 Task: Find connections with filter location Businga with filter topic #energywith filter profile language Potuguese with filter current company Yokogawa with filter school Sambhram Institute of Technology, BANGALORE with filter industry Education with filter service category SupportTechnical Writing with filter keywords title Landscaping Assistant
Action: Mouse moved to (571, 132)
Screenshot: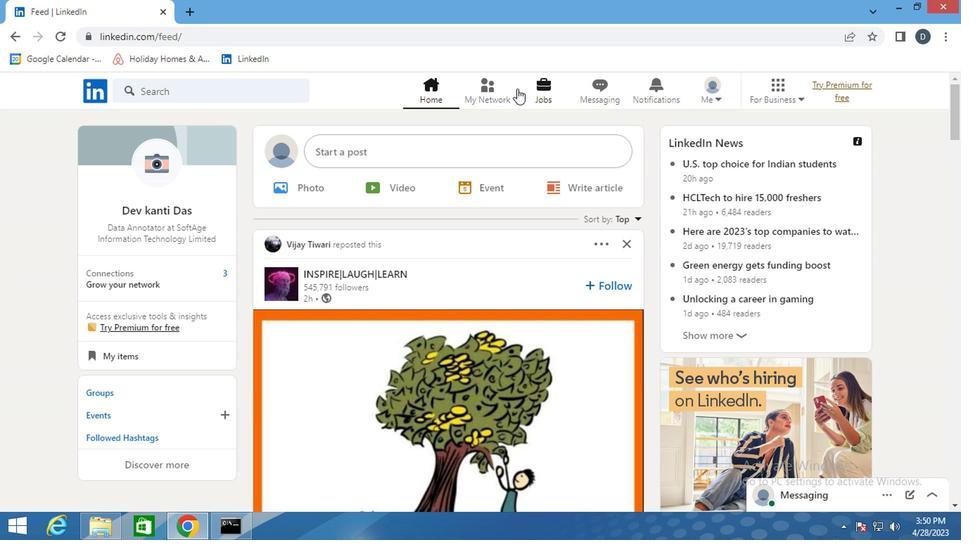 
Action: Mouse pressed left at (571, 132)
Screenshot: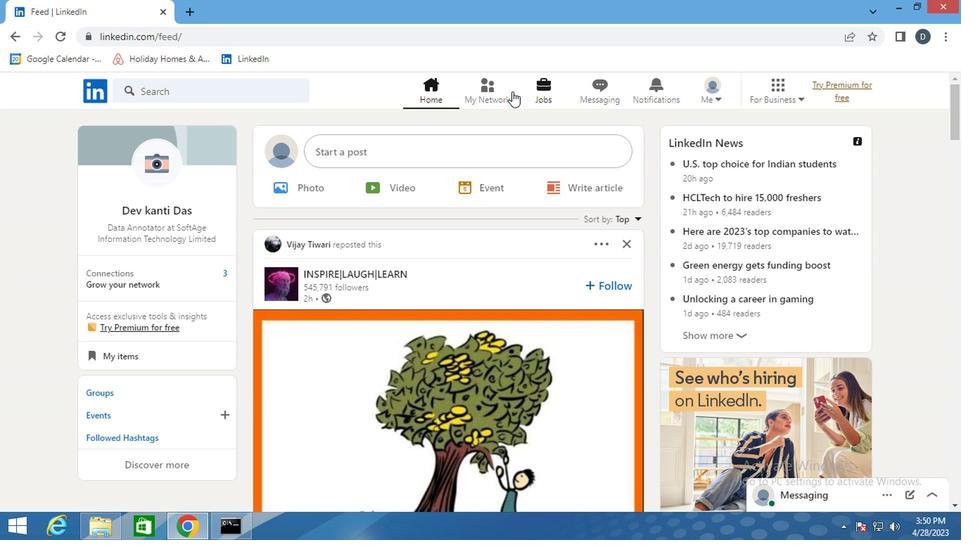 
Action: Mouse moved to (403, 196)
Screenshot: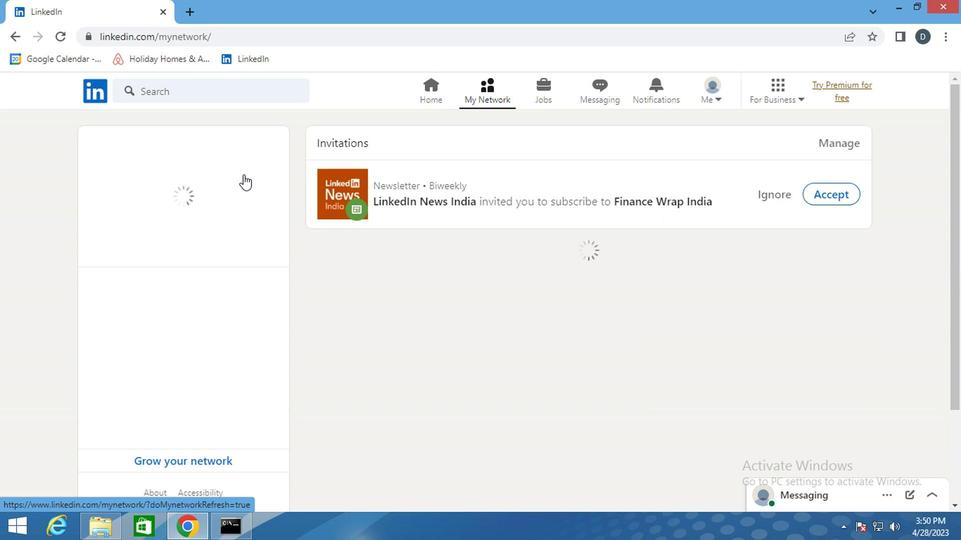 
Action: Mouse pressed left at (403, 196)
Screenshot: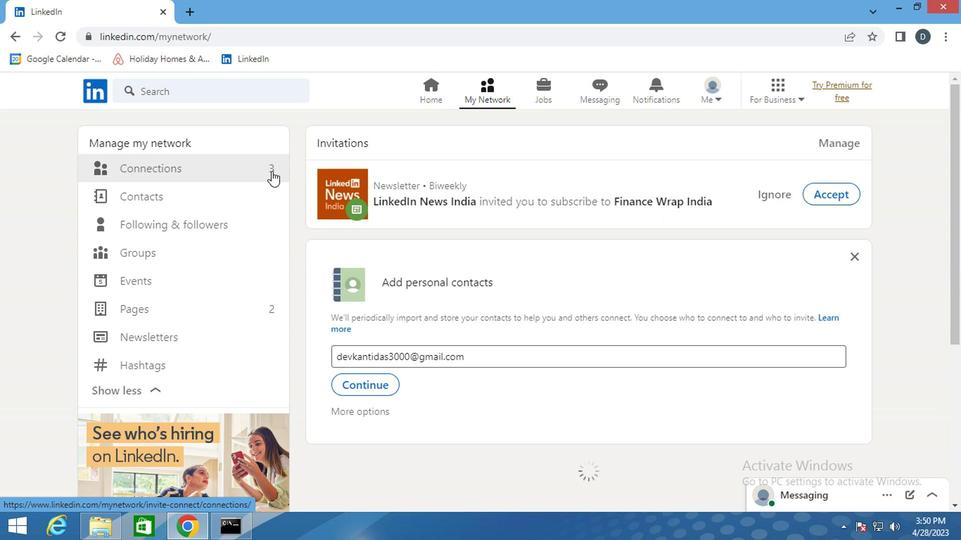 
Action: Mouse moved to (332, 196)
Screenshot: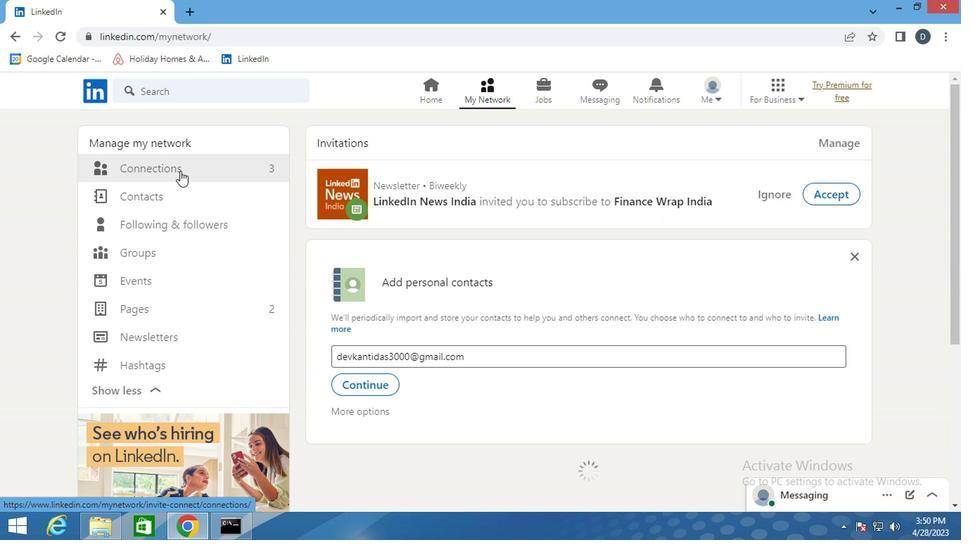 
Action: Mouse pressed left at (332, 196)
Screenshot: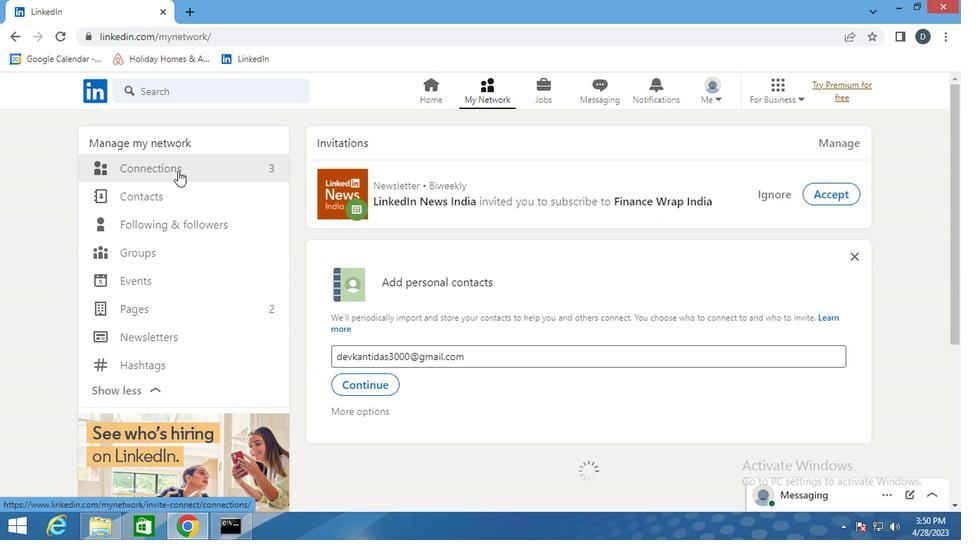 
Action: Mouse moved to (625, 200)
Screenshot: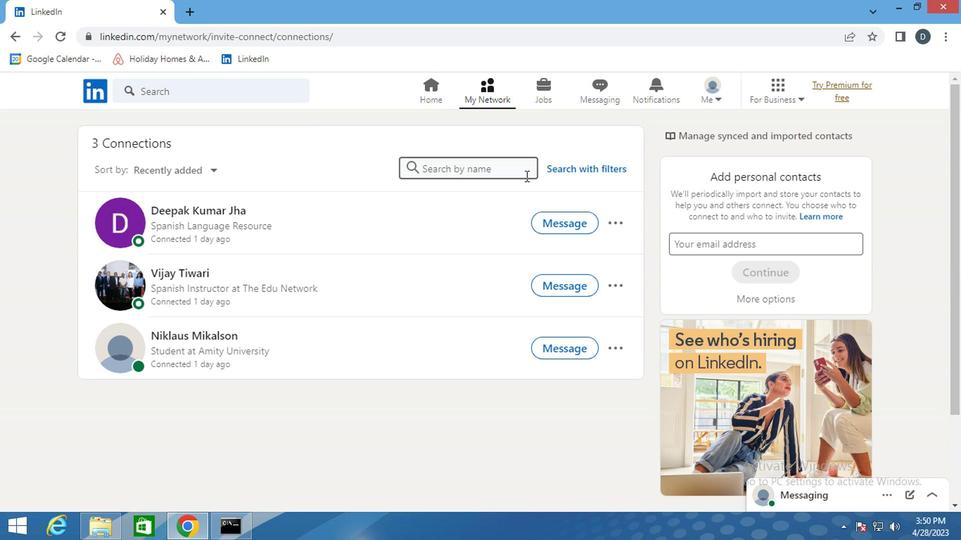 
Action: Mouse pressed left at (625, 200)
Screenshot: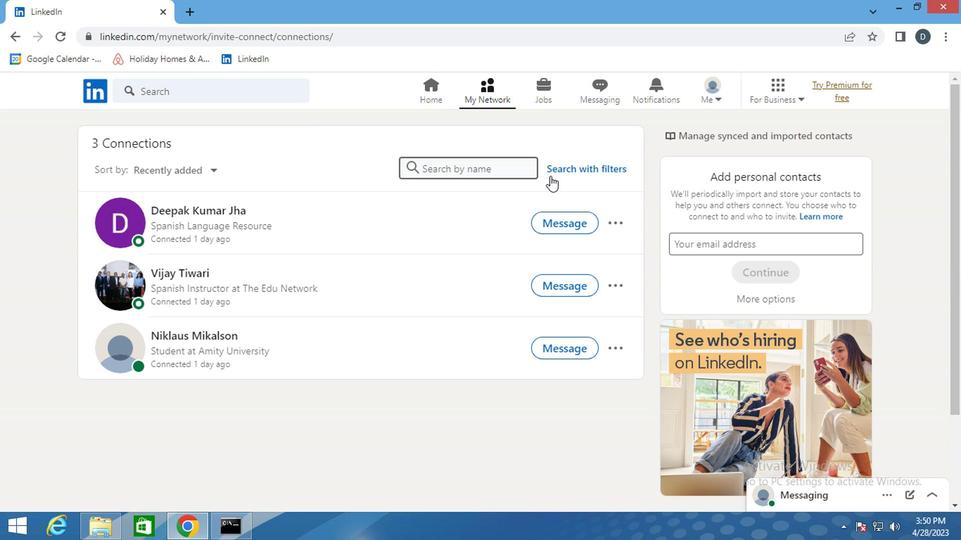
Action: Mouse moved to (595, 157)
Screenshot: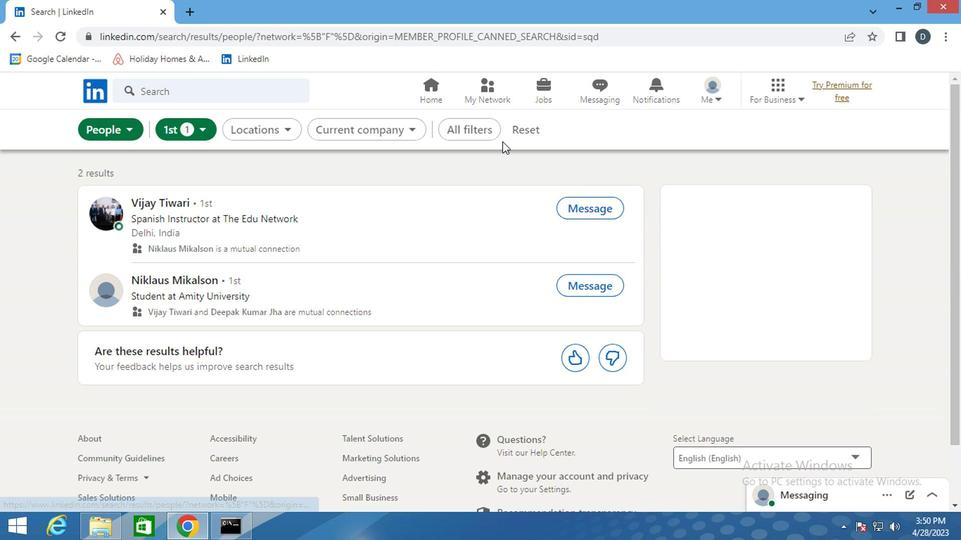 
Action: Mouse pressed left at (595, 157)
Screenshot: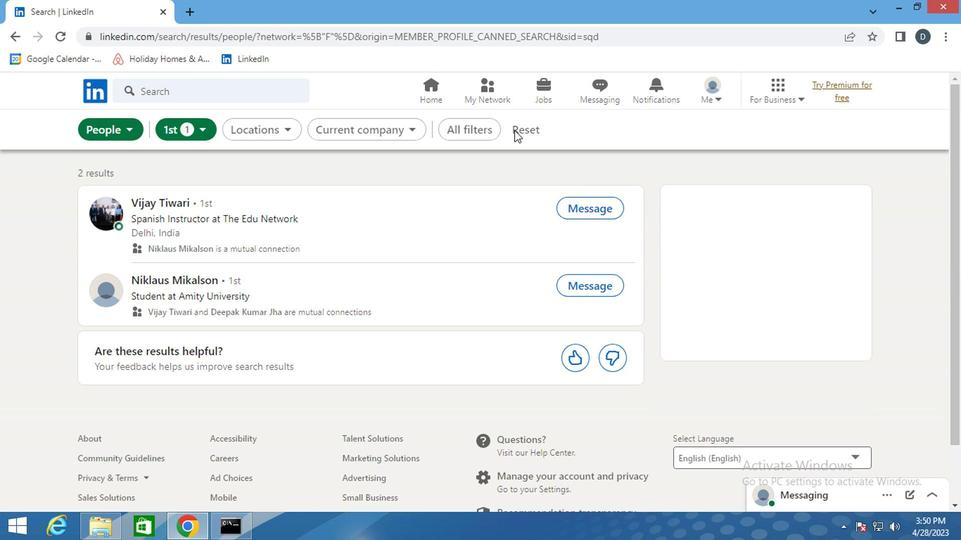 
Action: Mouse moved to (567, 162)
Screenshot: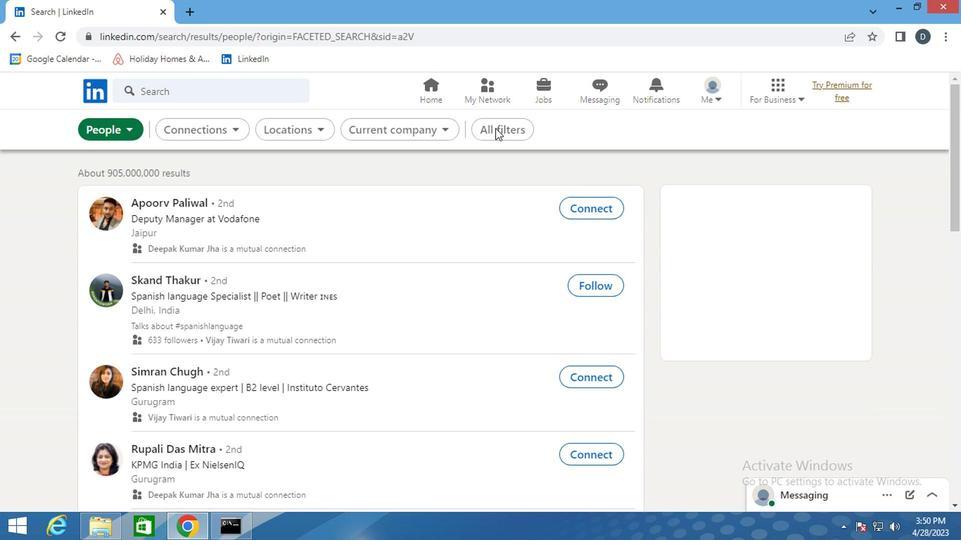 
Action: Mouse pressed left at (567, 162)
Screenshot: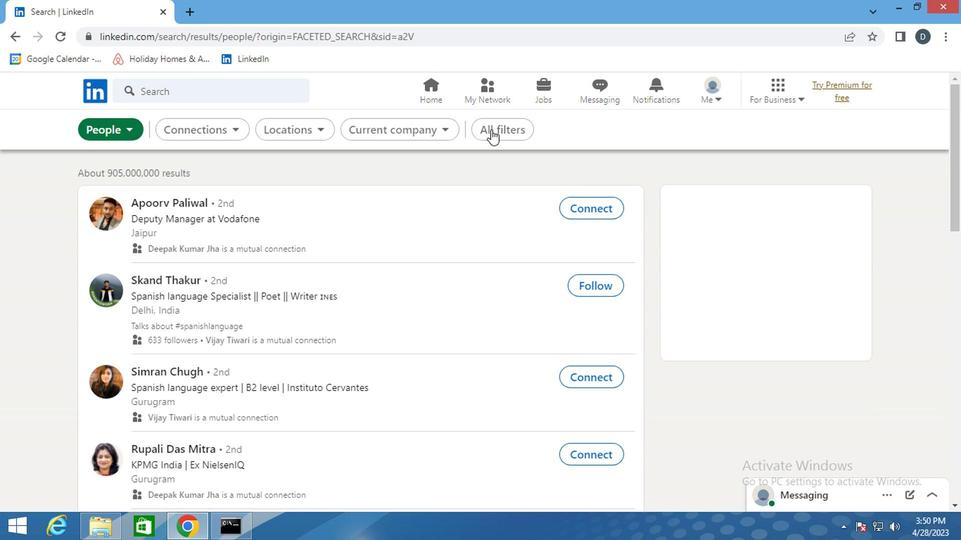 
Action: Mouse moved to (783, 329)
Screenshot: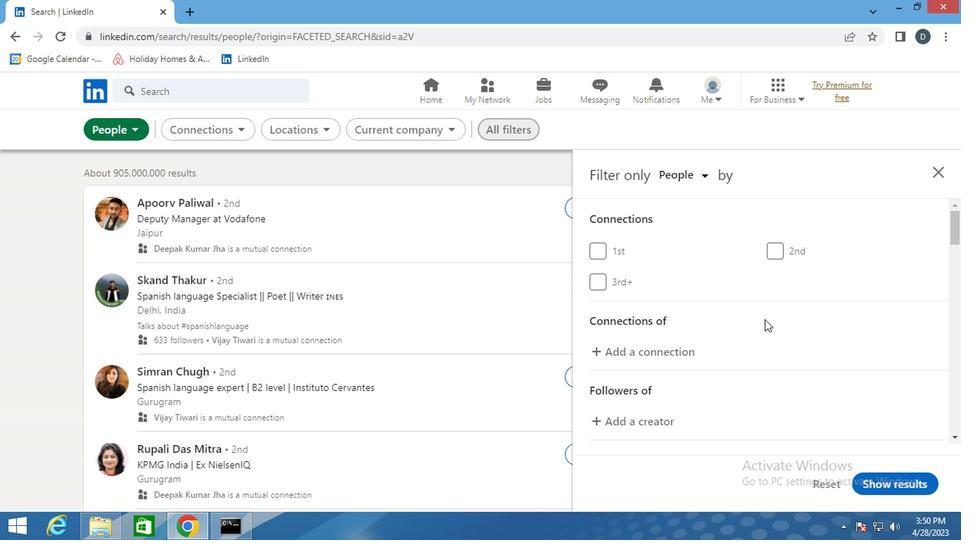 
Action: Mouse scrolled (783, 328) with delta (0, 0)
Screenshot: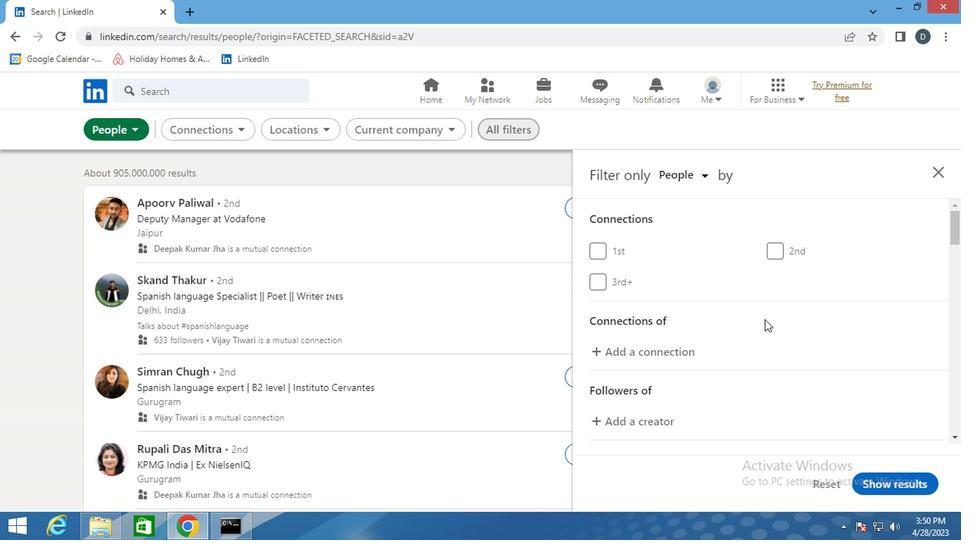 
Action: Mouse moved to (783, 329)
Screenshot: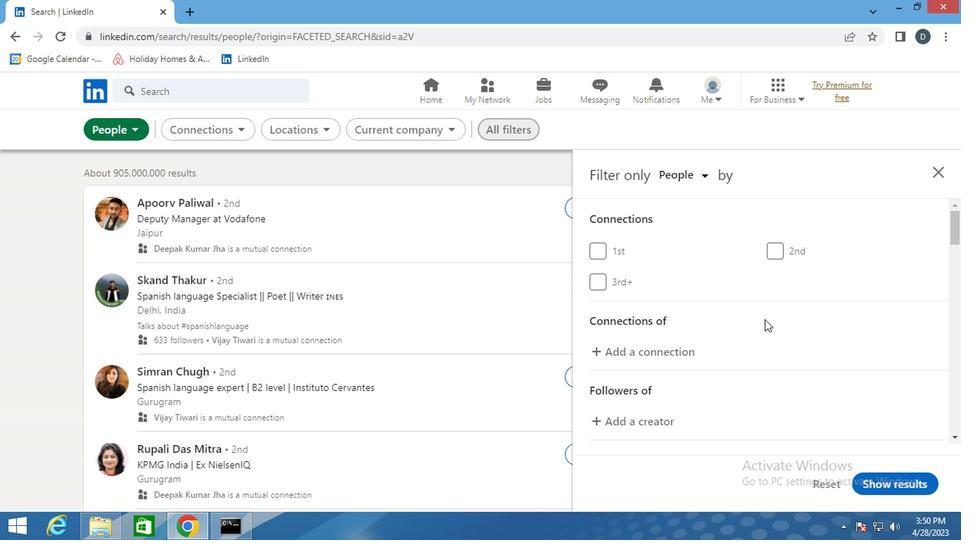 
Action: Mouse scrolled (783, 328) with delta (0, 0)
Screenshot: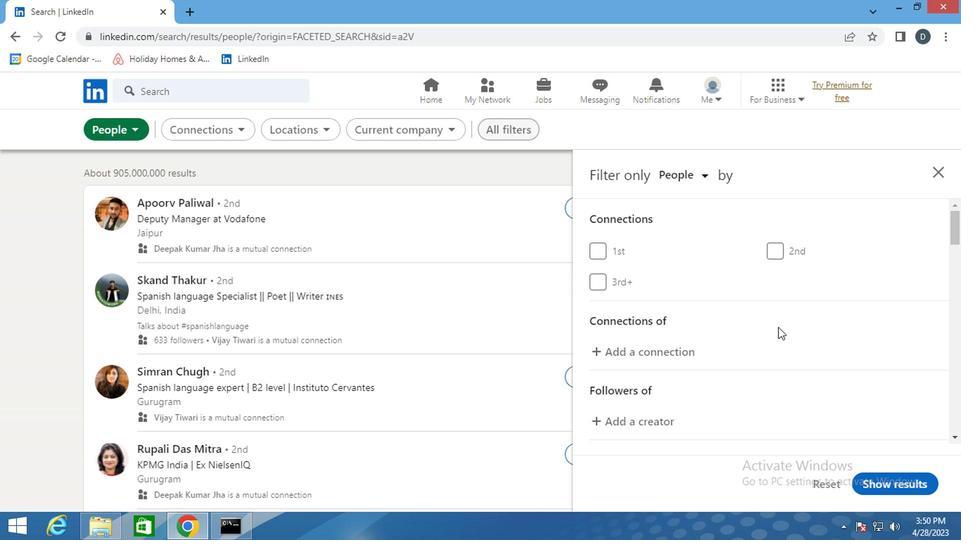 
Action: Mouse moved to (814, 395)
Screenshot: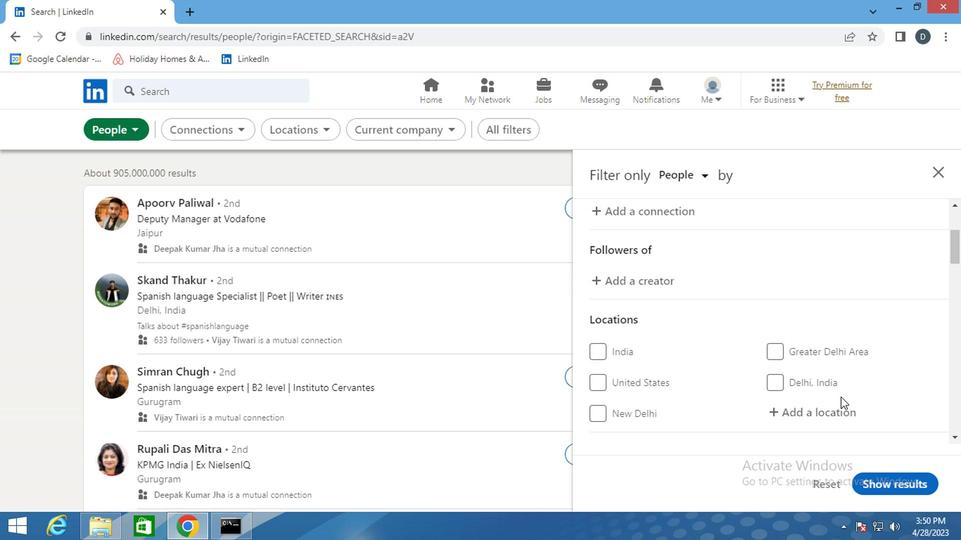 
Action: Mouse pressed left at (814, 395)
Screenshot: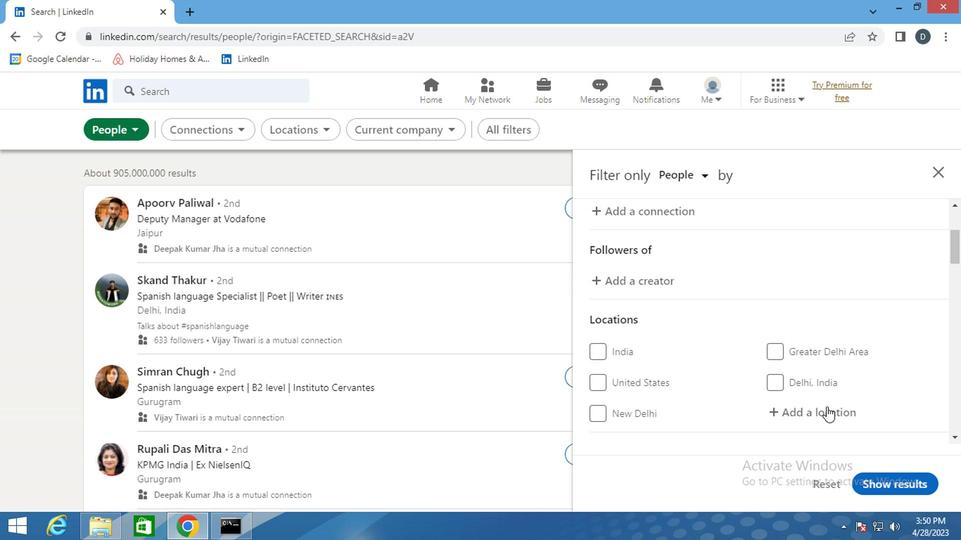 
Action: Mouse moved to (839, 342)
Screenshot: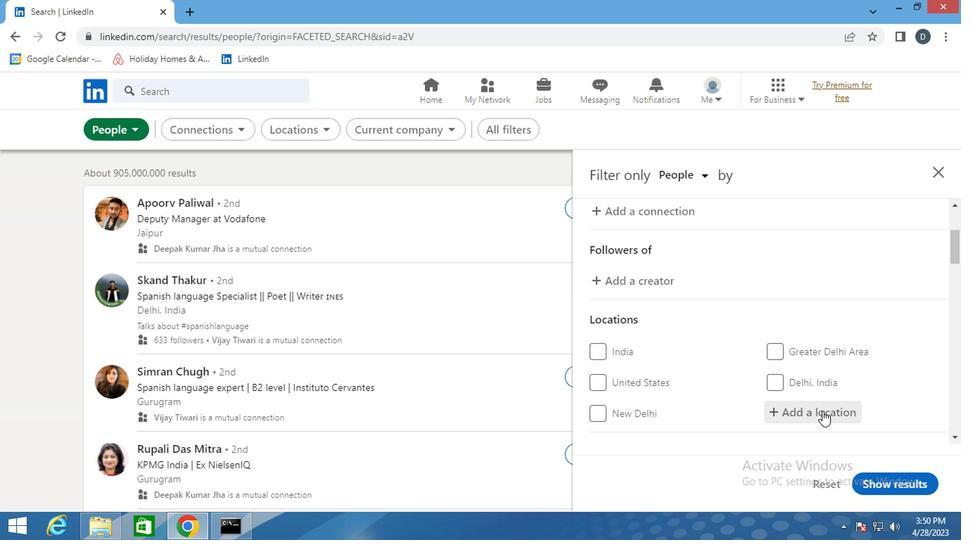 
Action: Mouse scrolled (839, 341) with delta (0, -1)
Screenshot: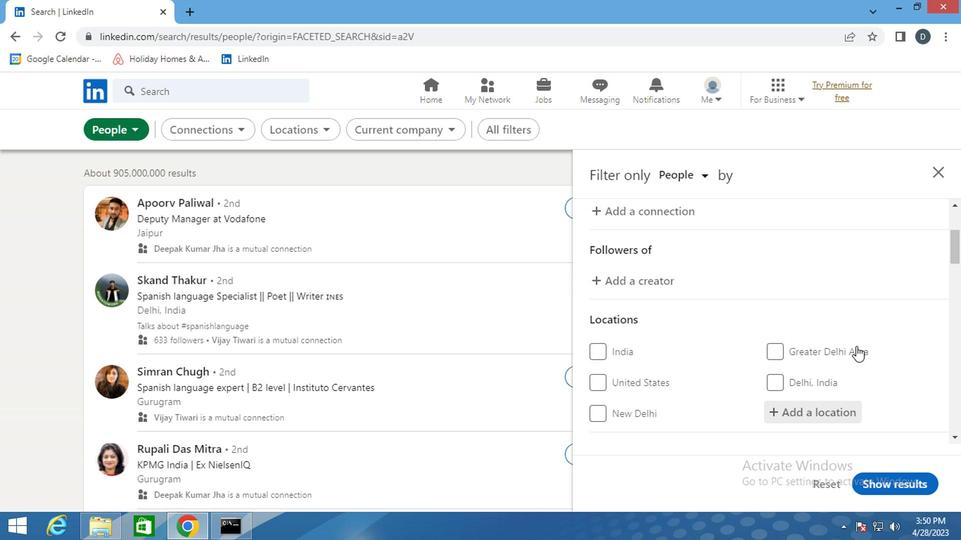 
Action: Mouse moved to (839, 341)
Screenshot: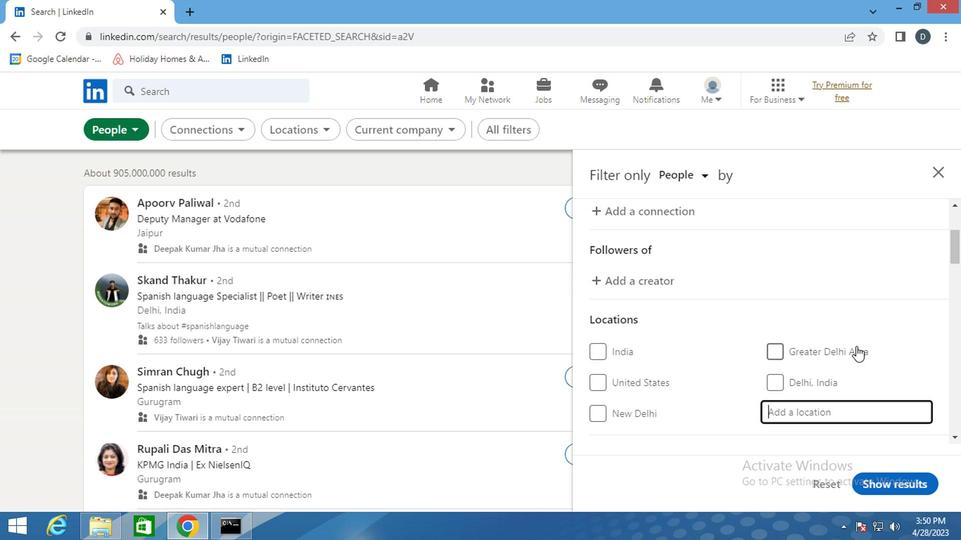 
Action: Key pressed <Key.shift_r>Businga<Key.enter>
Screenshot: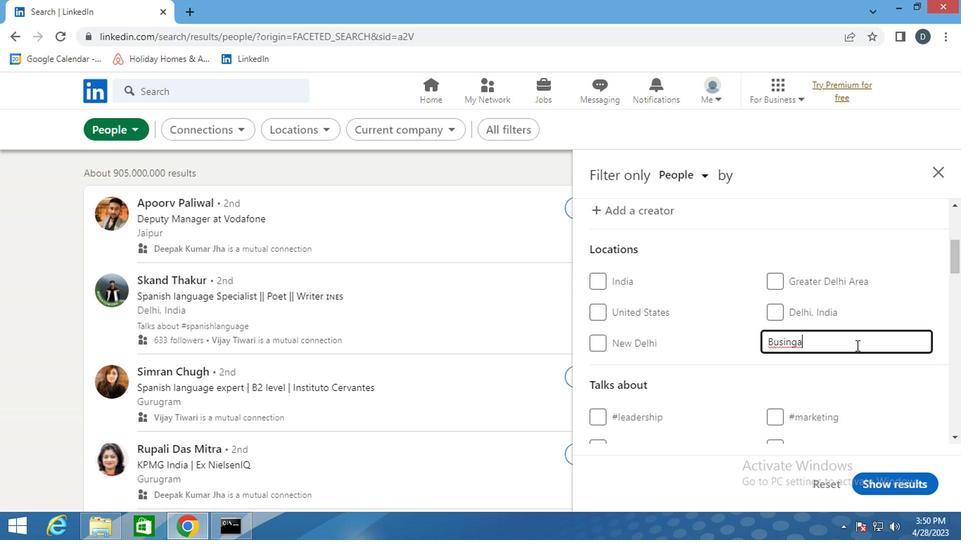 
Action: Mouse moved to (841, 335)
Screenshot: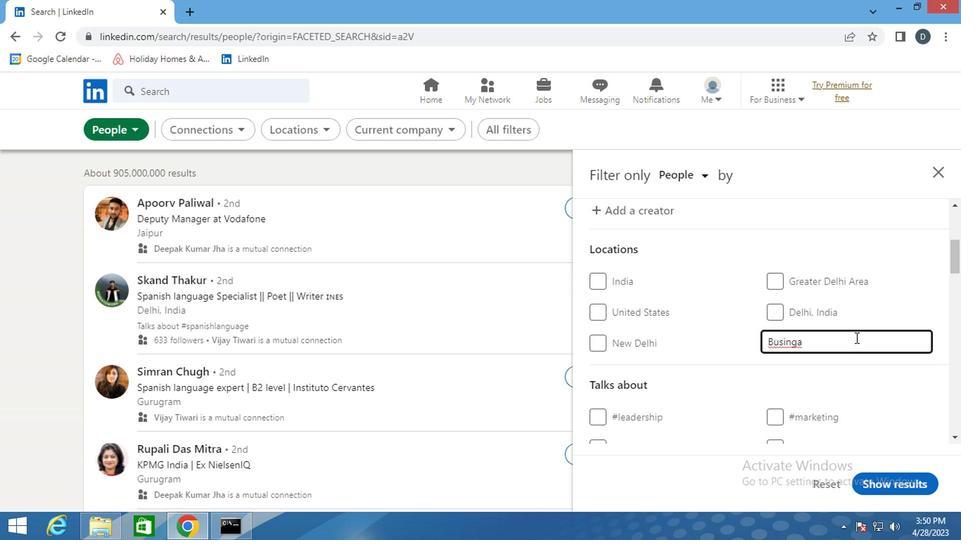 
Action: Mouse scrolled (841, 334) with delta (0, -1)
Screenshot: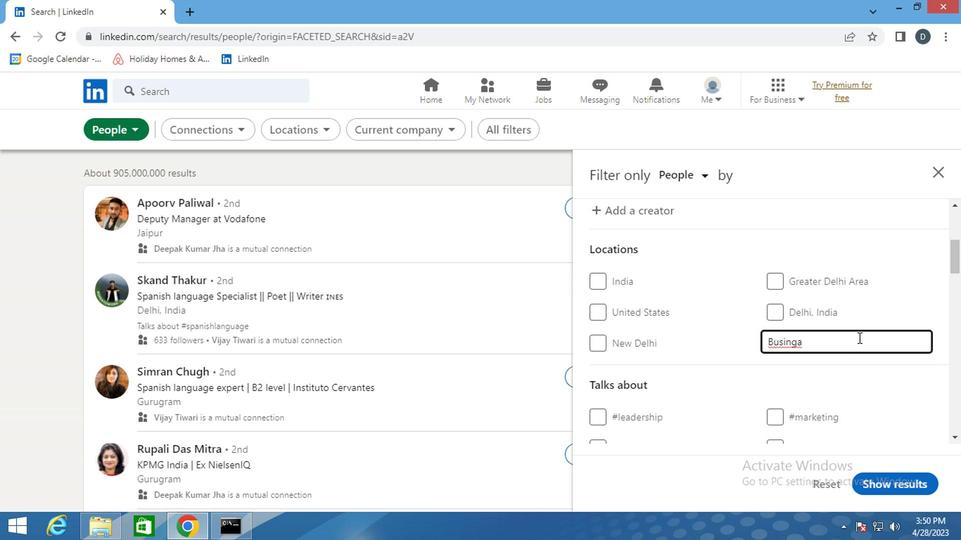 
Action: Mouse scrolled (841, 334) with delta (0, -1)
Screenshot: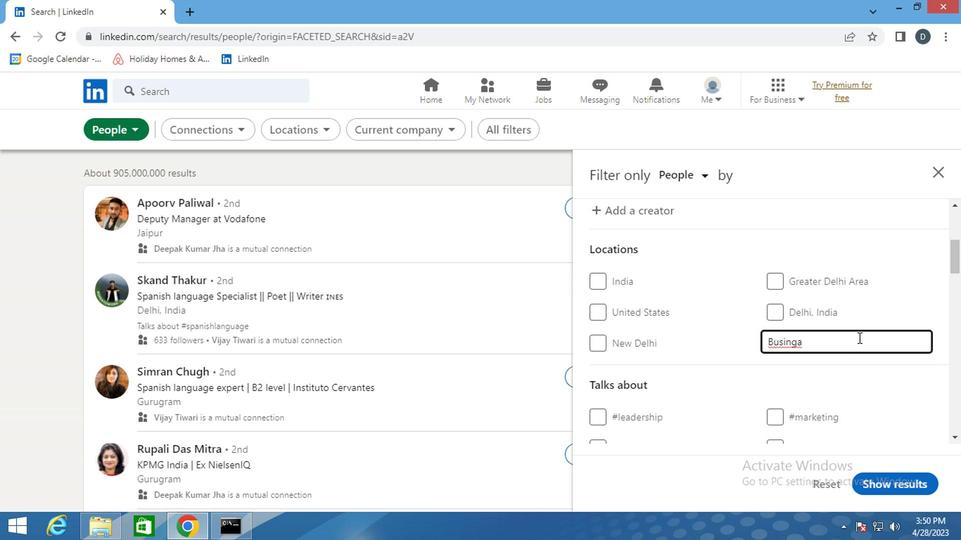 
Action: Mouse moved to (817, 330)
Screenshot: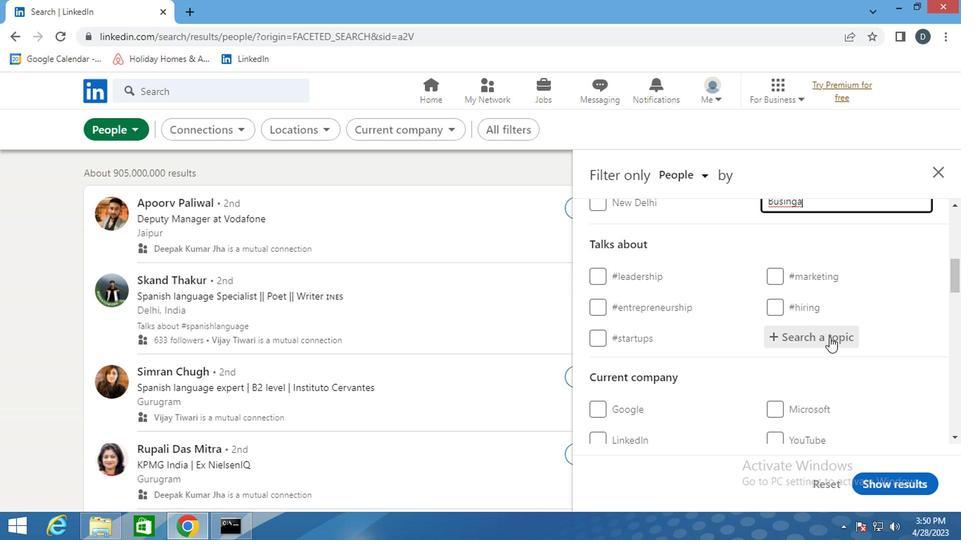
Action: Mouse pressed left at (817, 330)
Screenshot: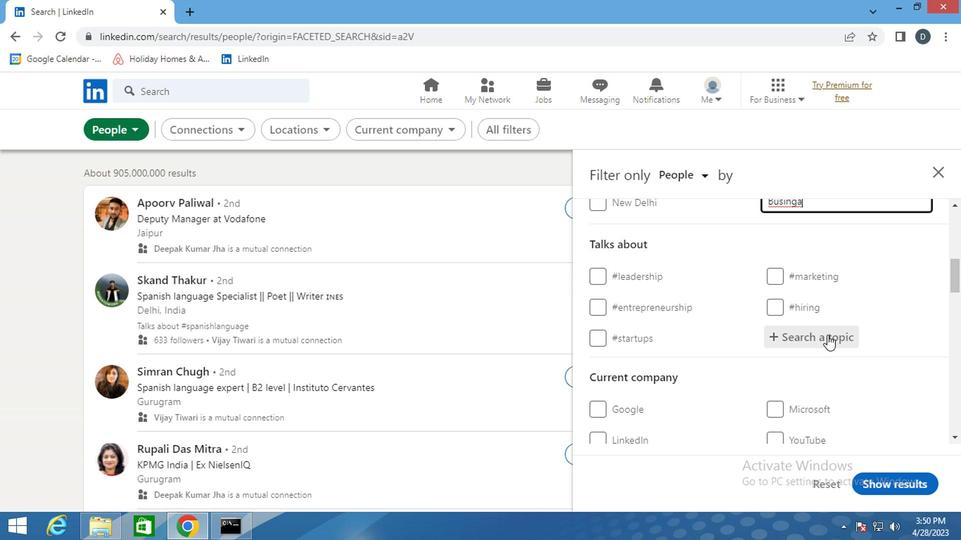 
Action: Key pressed <Key.shift>#ENERGY
Screenshot: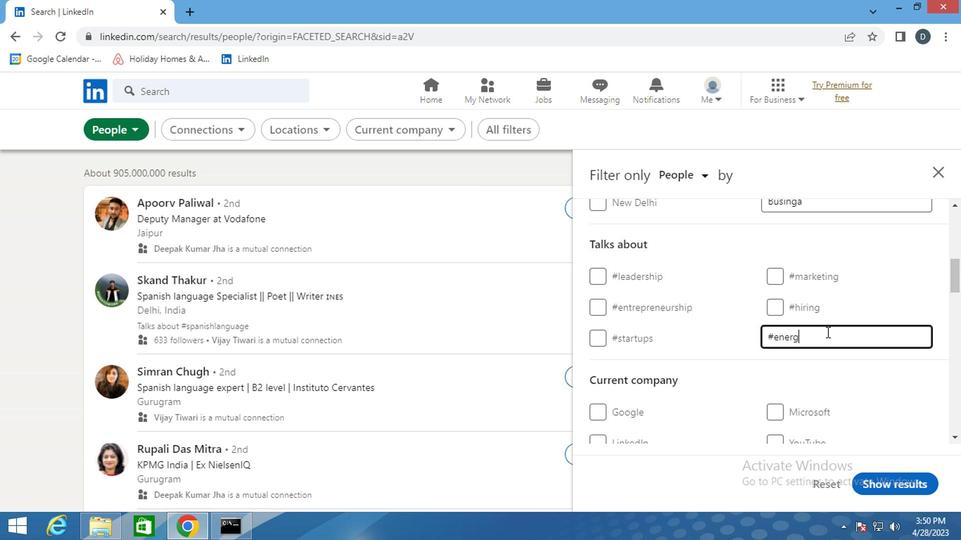 
Action: Mouse moved to (823, 310)
Screenshot: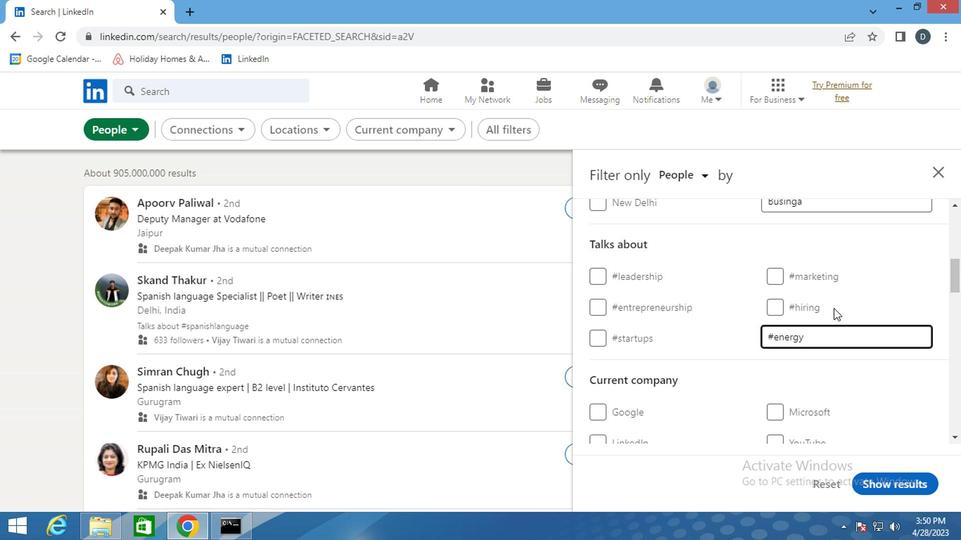 
Action: Mouse scrolled (823, 309) with delta (0, -1)
Screenshot: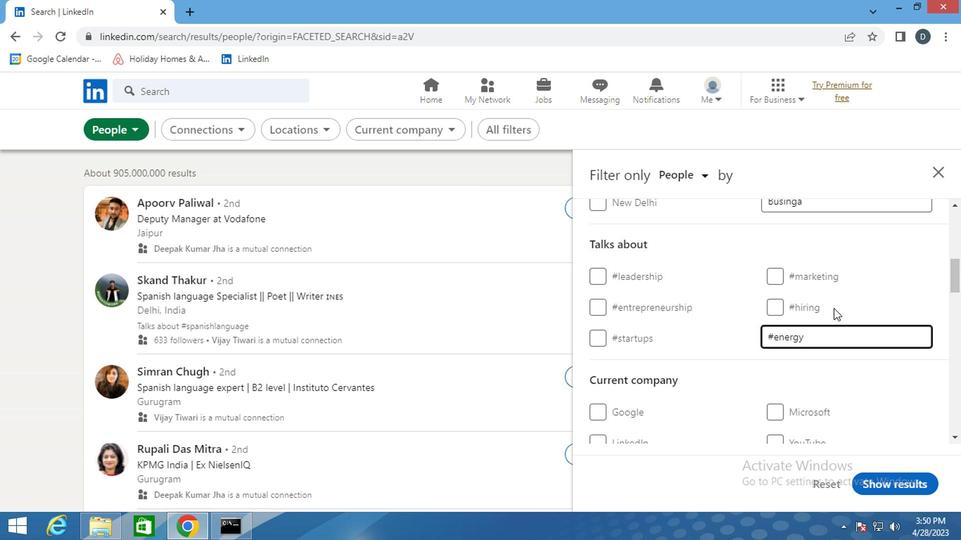 
Action: Mouse moved to (824, 310)
Screenshot: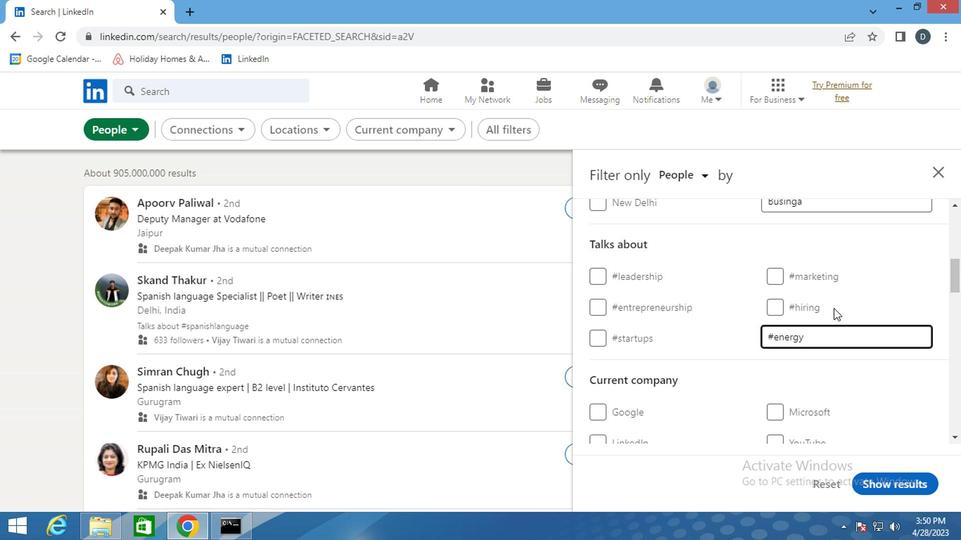 
Action: Mouse scrolled (824, 309) with delta (0, -1)
Screenshot: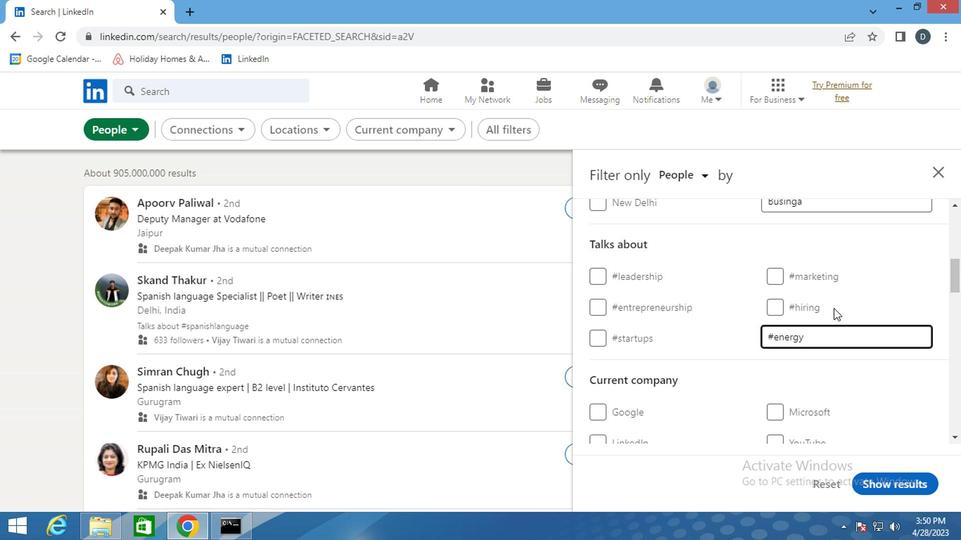 
Action: Mouse moved to (825, 310)
Screenshot: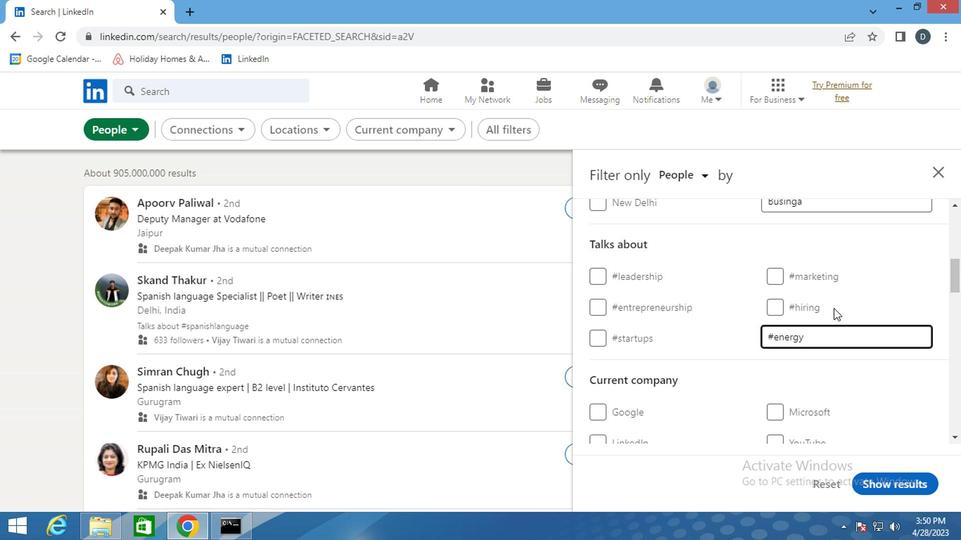 
Action: Mouse scrolled (825, 309) with delta (0, -1)
Screenshot: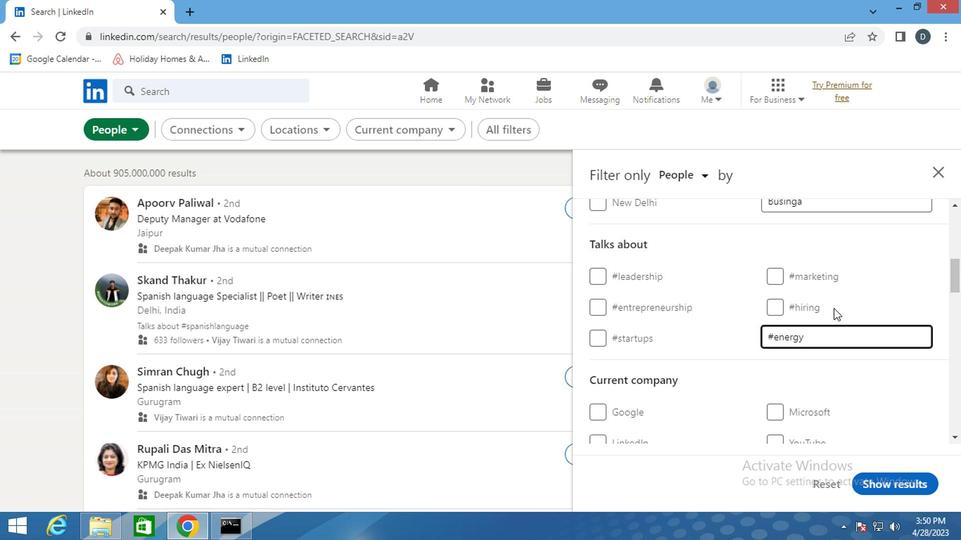 
Action: Mouse scrolled (825, 309) with delta (0, -1)
Screenshot: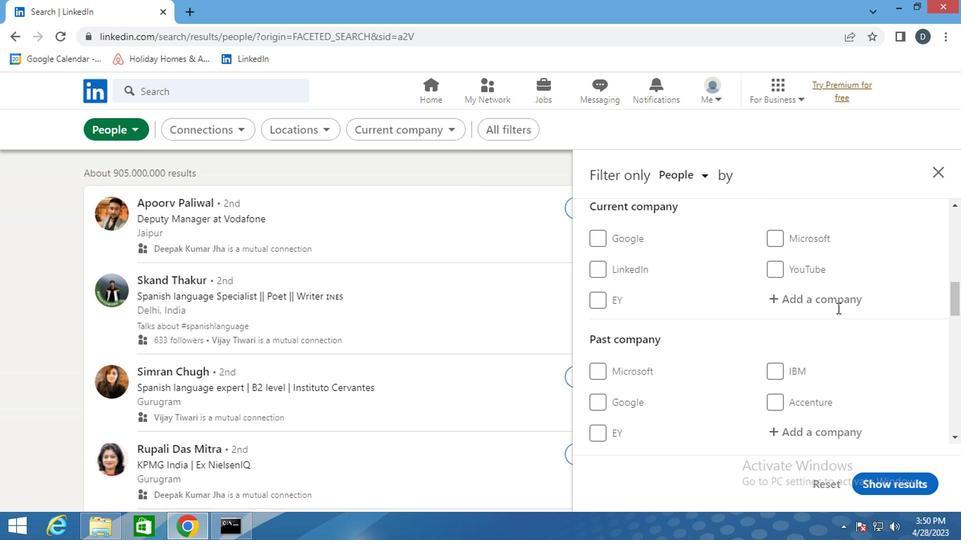 
Action: Mouse scrolled (825, 309) with delta (0, -1)
Screenshot: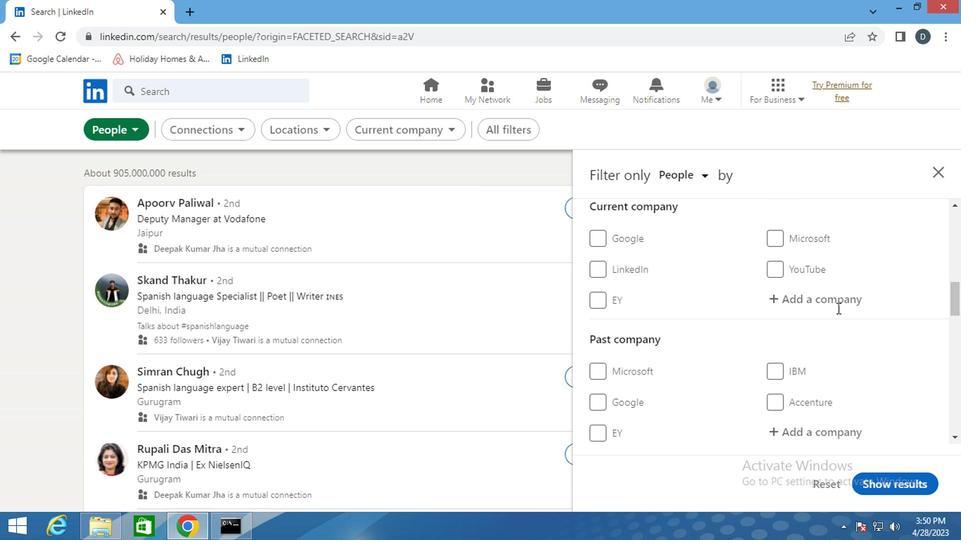 
Action: Mouse scrolled (825, 309) with delta (0, -1)
Screenshot: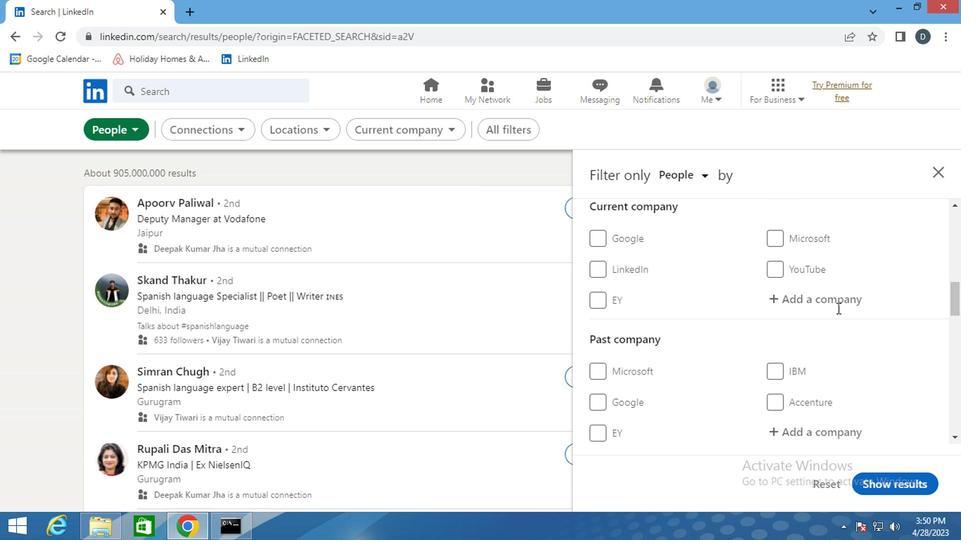 
Action: Mouse scrolled (825, 309) with delta (0, -1)
Screenshot: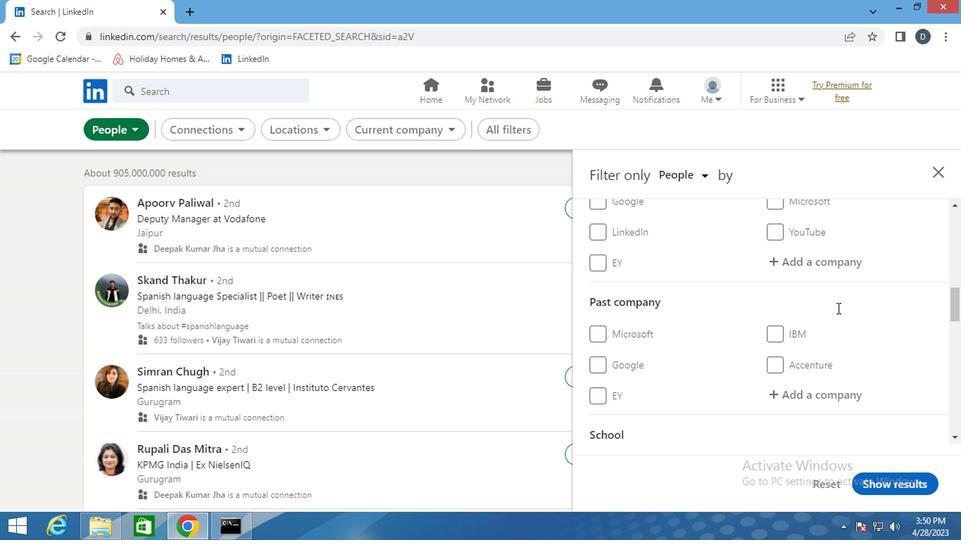 
Action: Mouse scrolled (825, 309) with delta (0, -1)
Screenshot: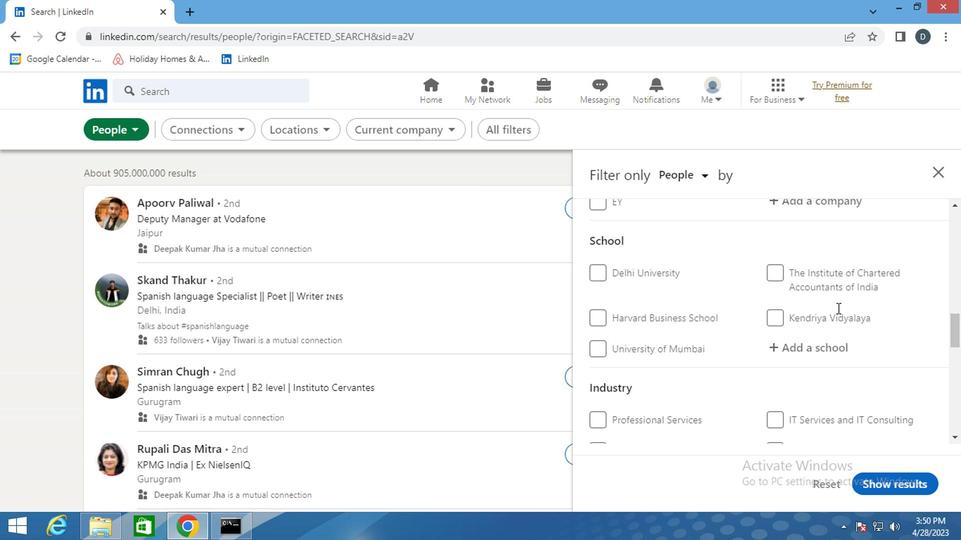 
Action: Mouse moved to (786, 300)
Screenshot: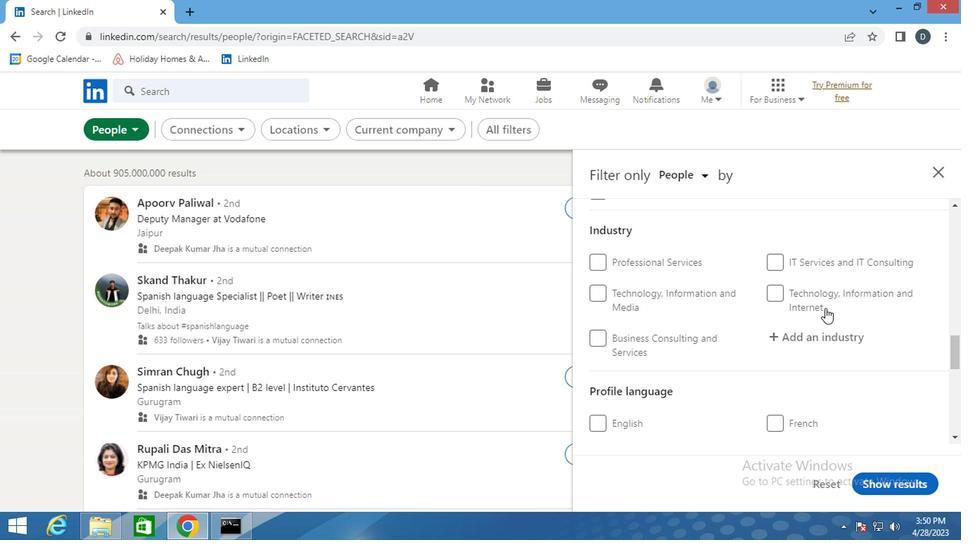 
Action: Mouse scrolled (786, 299) with delta (0, -1)
Screenshot: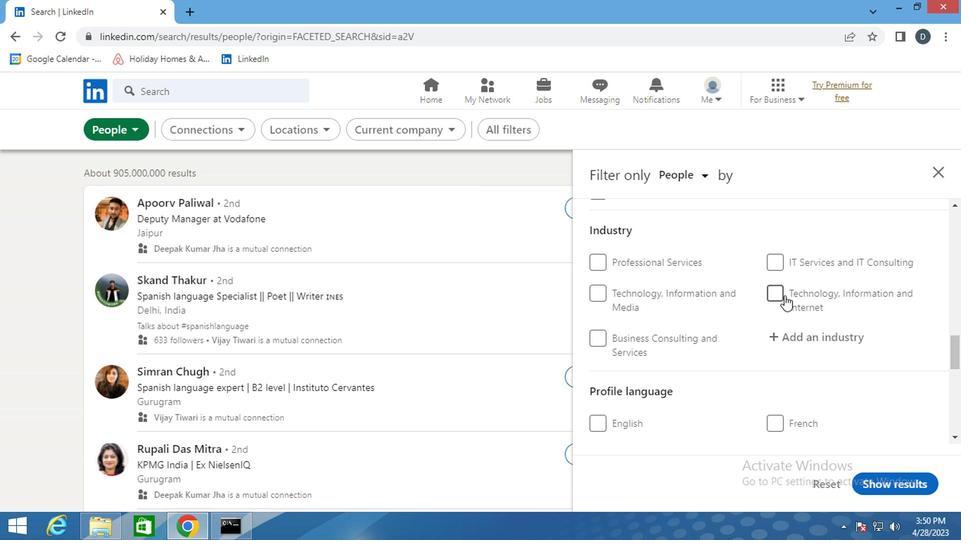 
Action: Mouse moved to (796, 372)
Screenshot: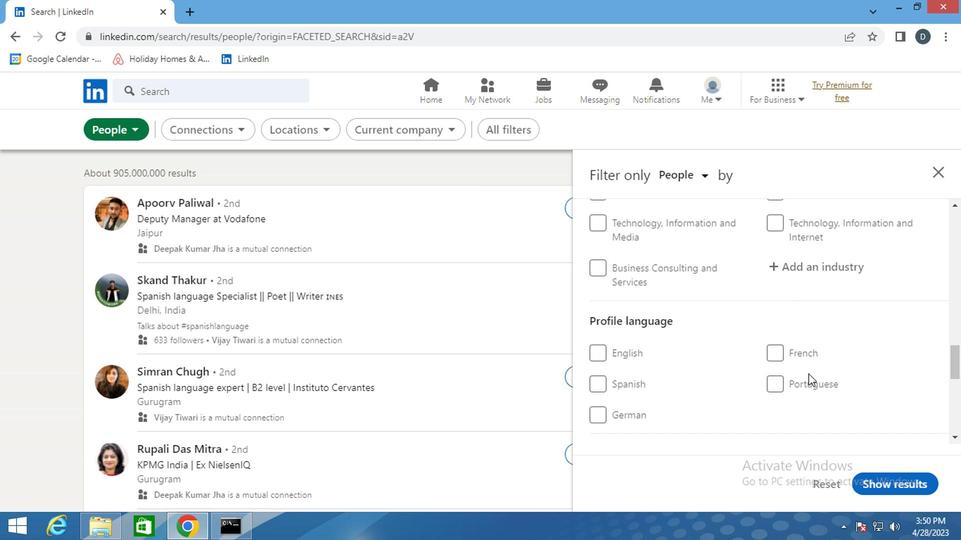 
Action: Mouse pressed left at (796, 372)
Screenshot: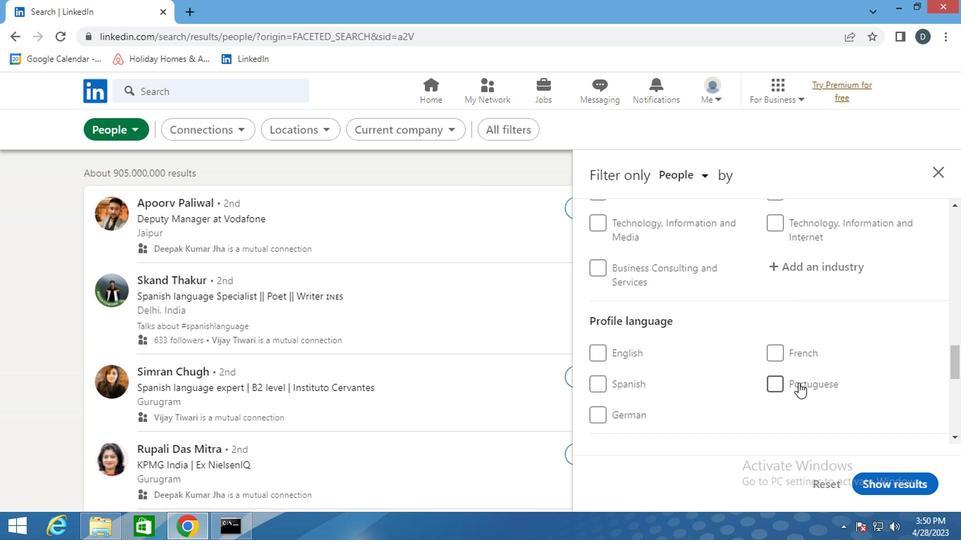 
Action: Mouse scrolled (796, 372) with delta (0, 0)
Screenshot: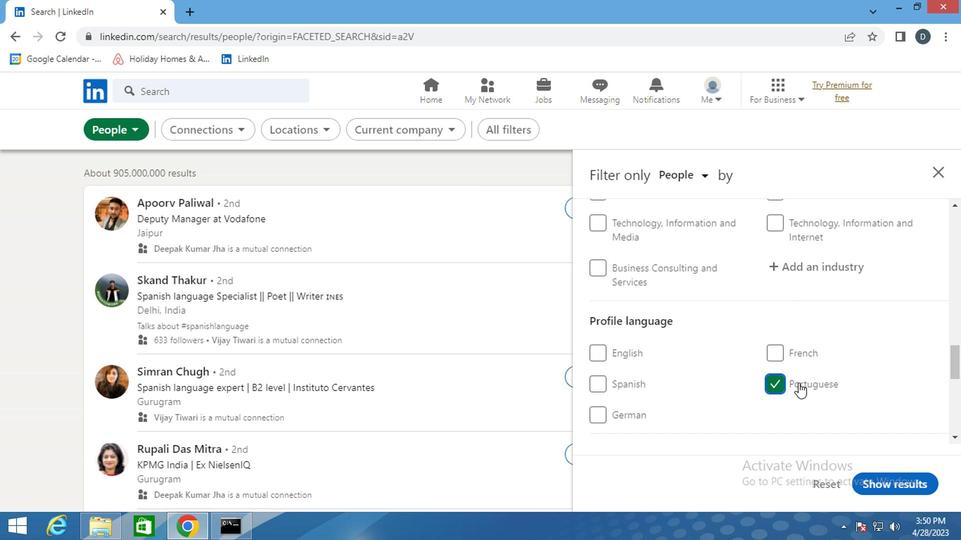 
Action: Mouse scrolled (796, 372) with delta (0, 0)
Screenshot: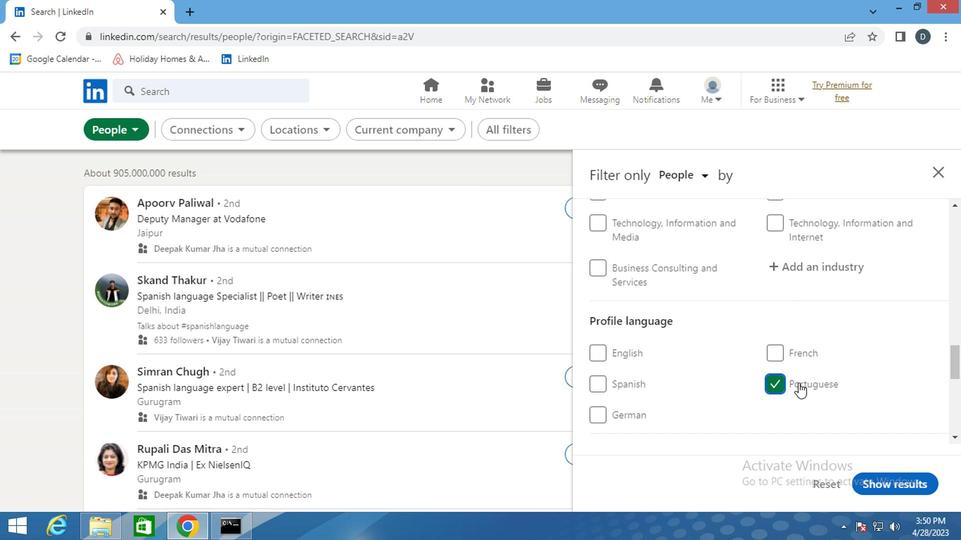 
Action: Mouse scrolled (796, 372) with delta (0, 0)
Screenshot: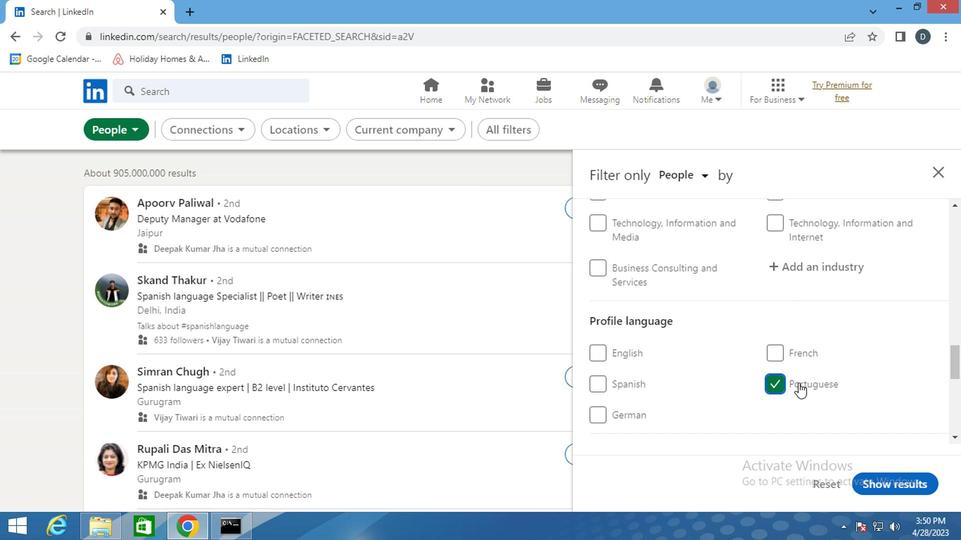
Action: Mouse scrolled (796, 372) with delta (0, 0)
Screenshot: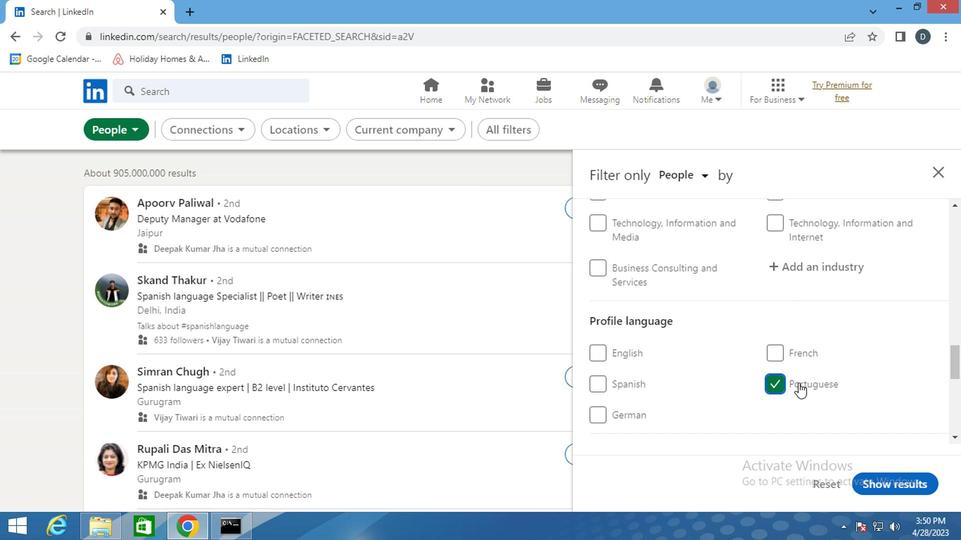 
Action: Mouse scrolled (796, 372) with delta (0, 0)
Screenshot: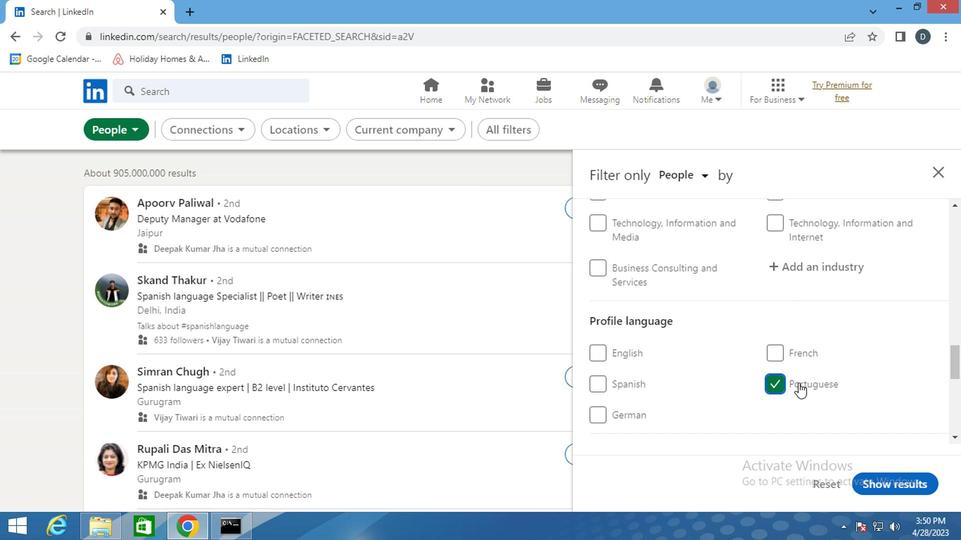 
Action: Mouse scrolled (796, 372) with delta (0, 0)
Screenshot: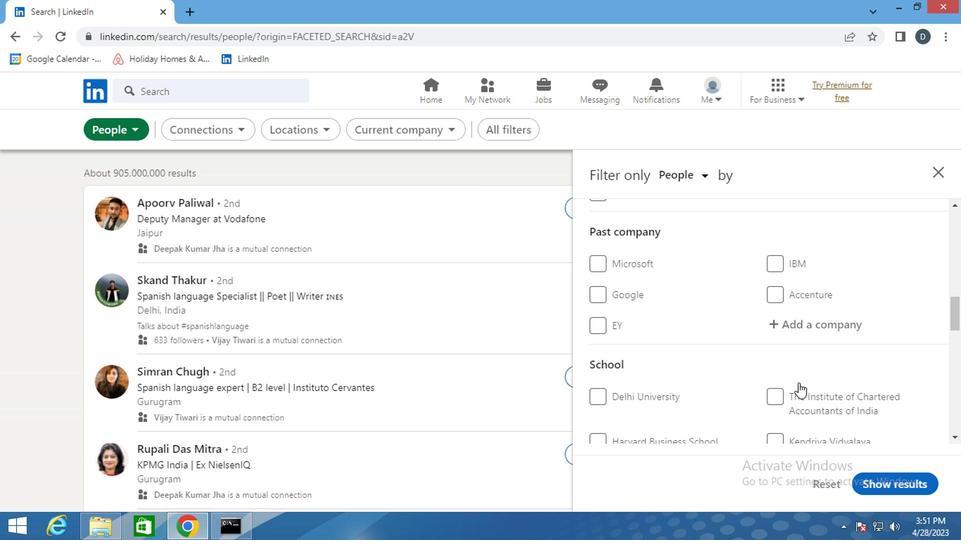 
Action: Mouse scrolled (796, 372) with delta (0, 0)
Screenshot: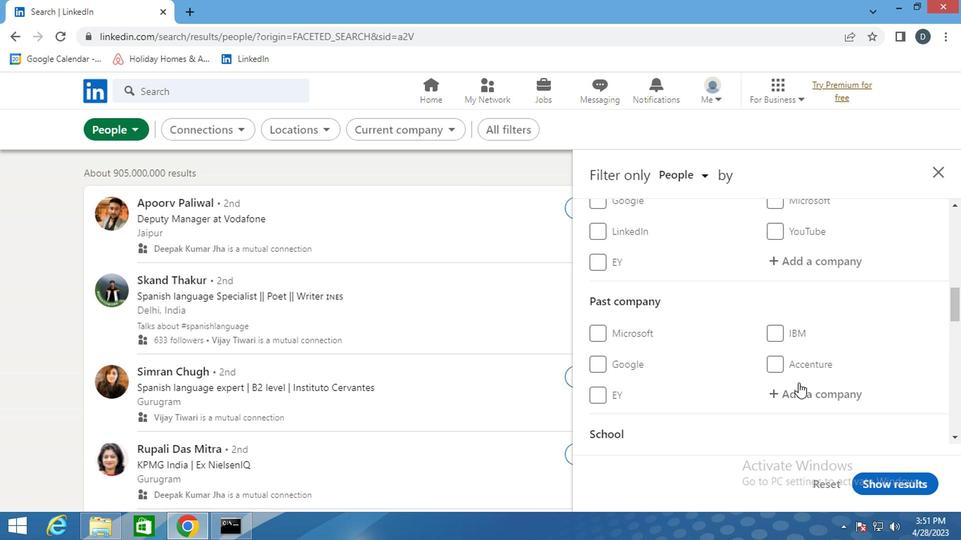
Action: Mouse scrolled (796, 372) with delta (0, 0)
Screenshot: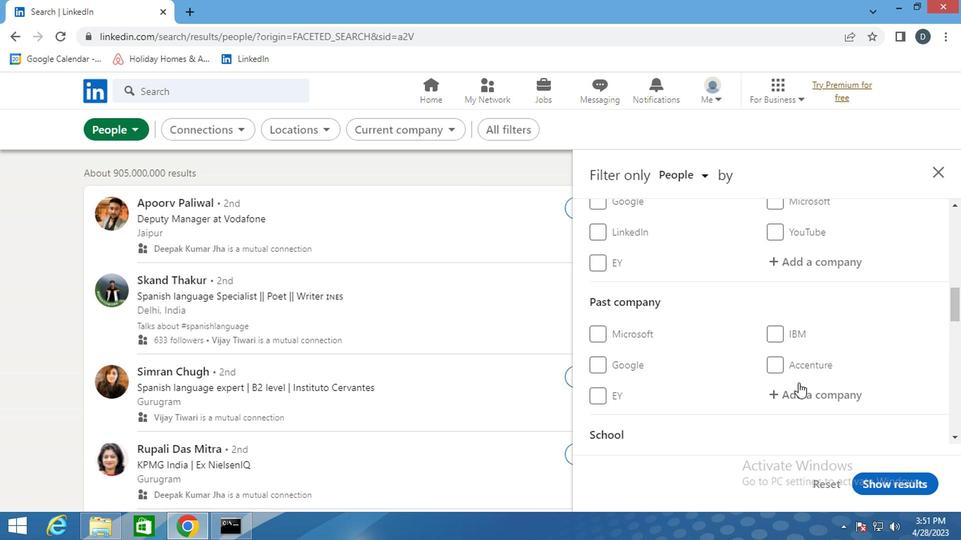 
Action: Mouse moved to (817, 386)
Screenshot: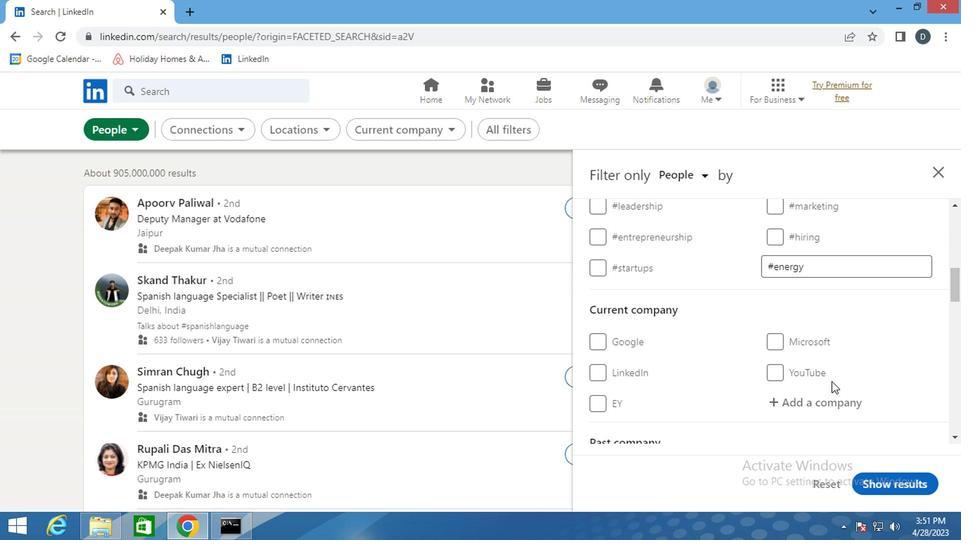
Action: Mouse pressed left at (817, 386)
Screenshot: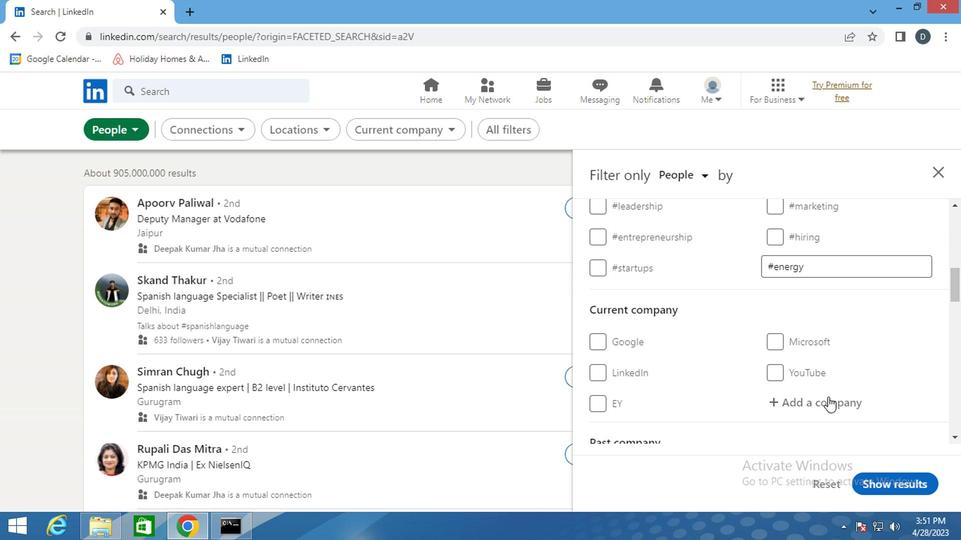 
Action: Mouse moved to (861, 320)
Screenshot: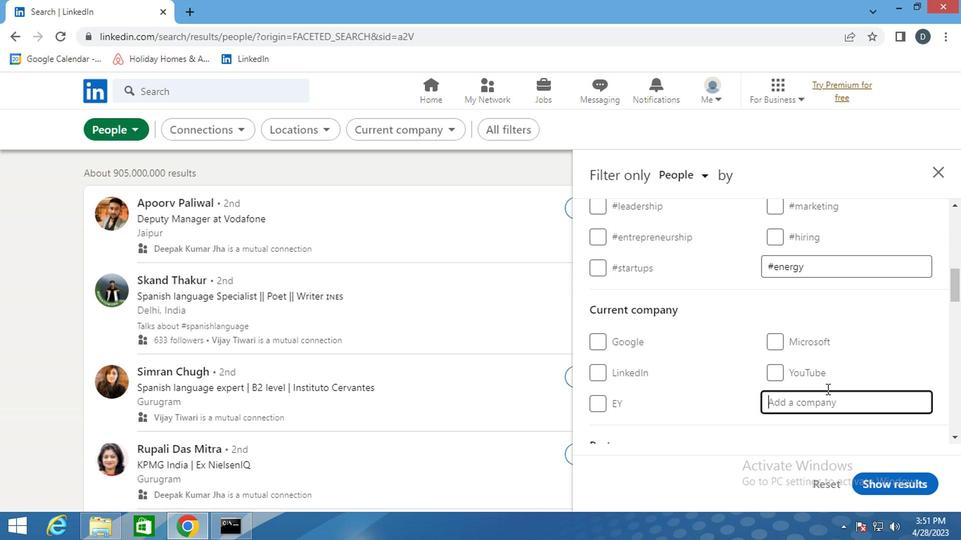 
Action: Mouse scrolled (861, 319) with delta (0, 0)
Screenshot: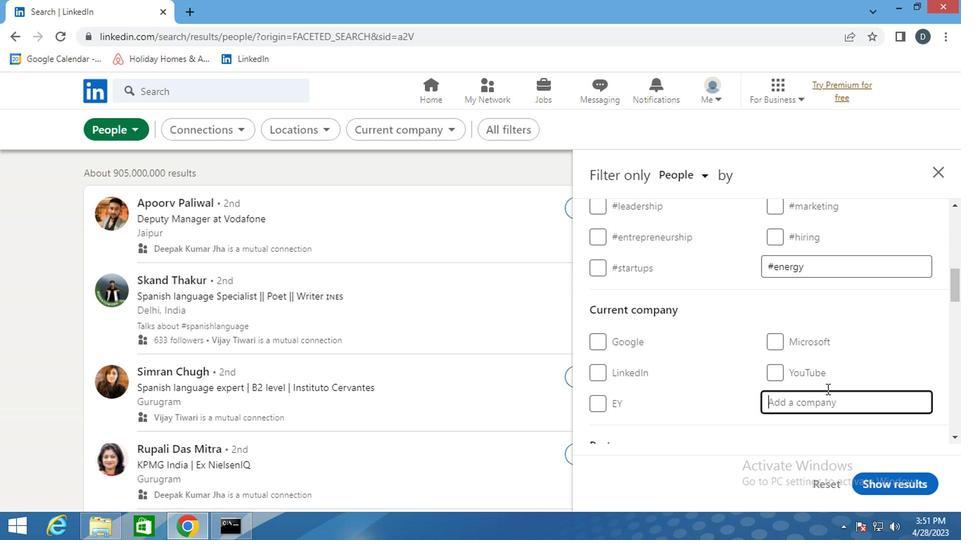 
Action: Key pressed <Key.shift>YOKOGAWA
Screenshot: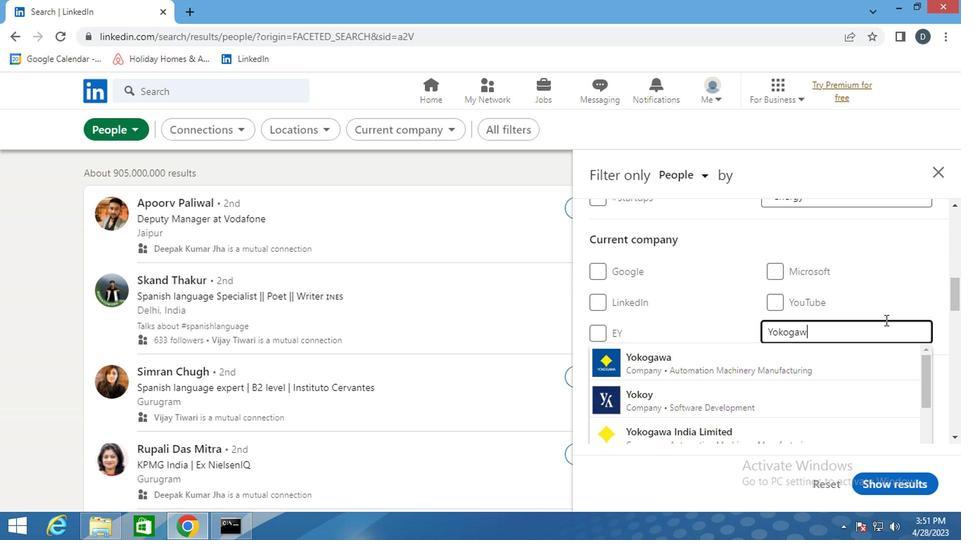
Action: Mouse moved to (856, 355)
Screenshot: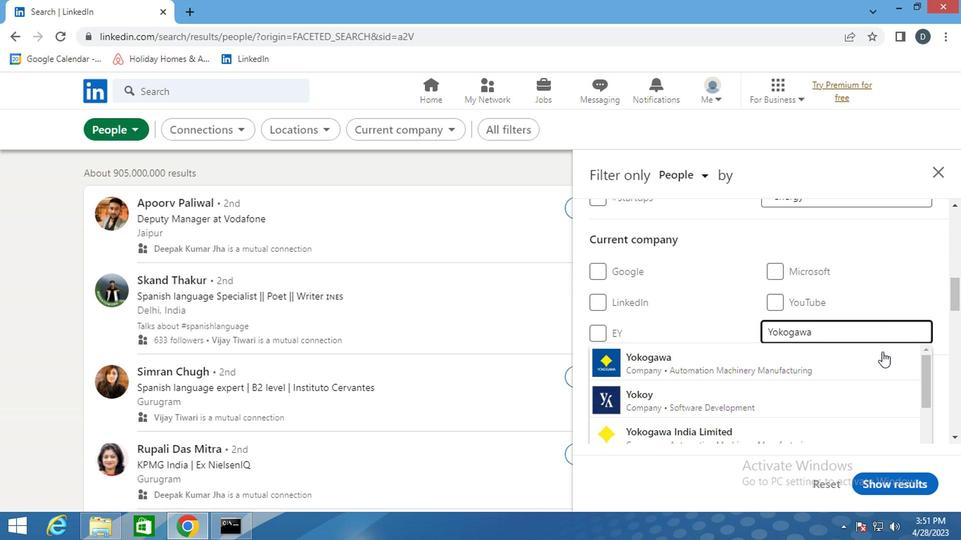 
Action: Mouse pressed left at (856, 355)
Screenshot: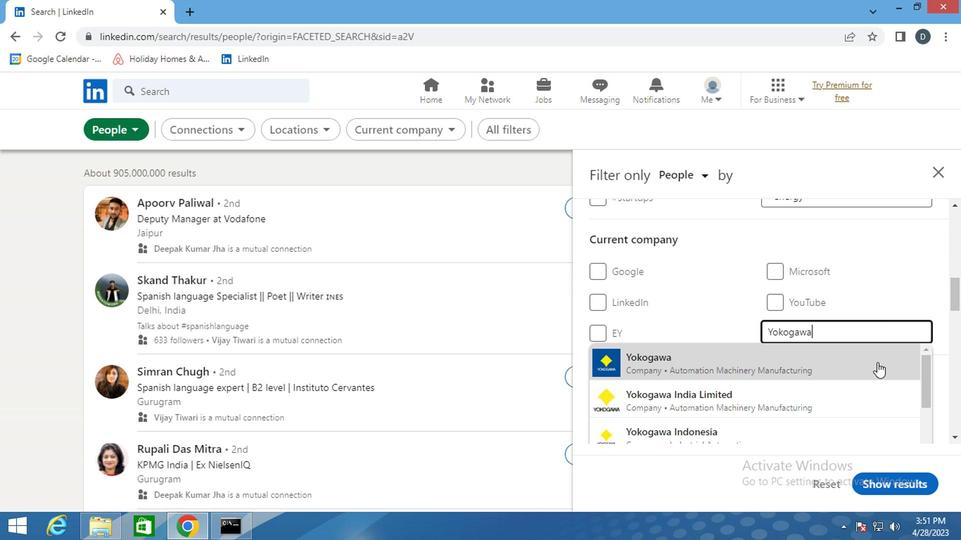 
Action: Mouse moved to (854, 358)
Screenshot: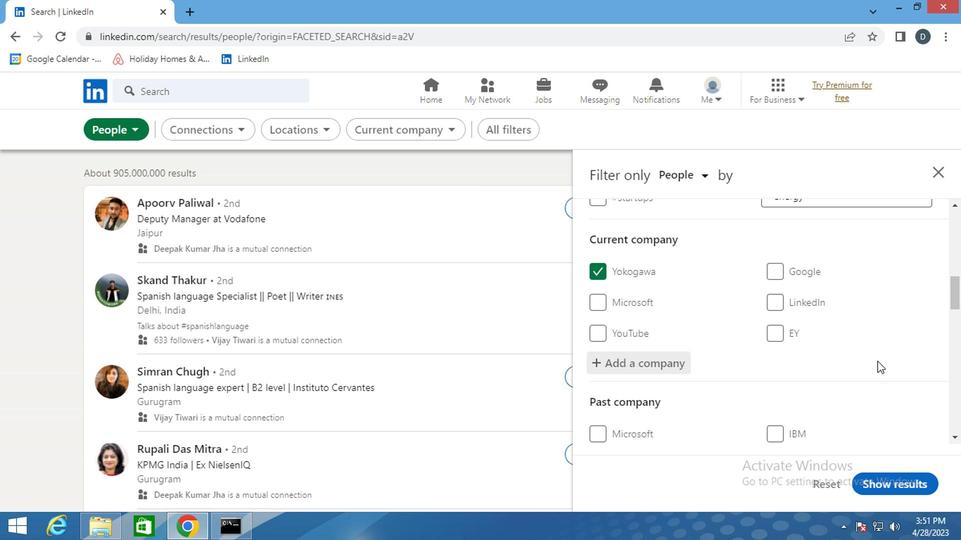
Action: Mouse scrolled (854, 357) with delta (0, 0)
Screenshot: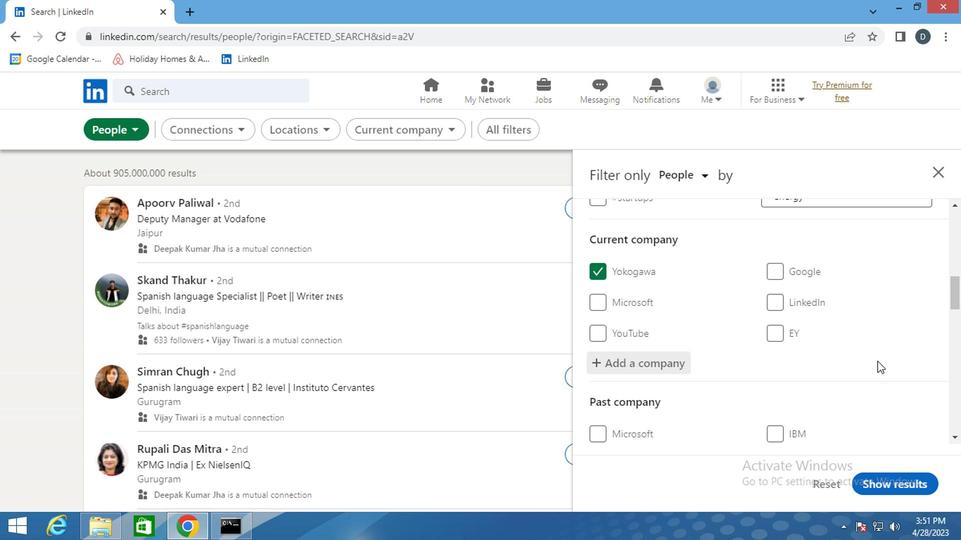 
Action: Mouse scrolled (854, 357) with delta (0, 0)
Screenshot: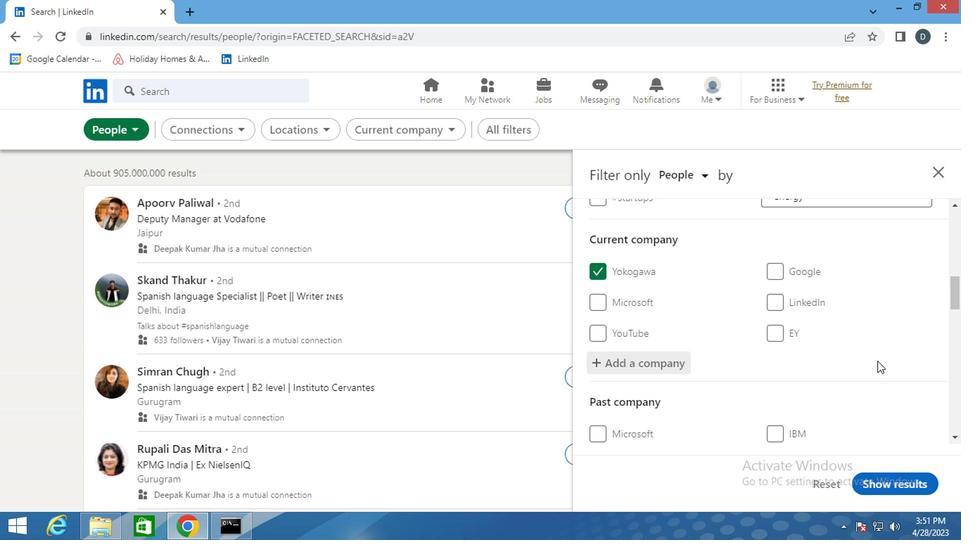 
Action: Mouse moved to (843, 361)
Screenshot: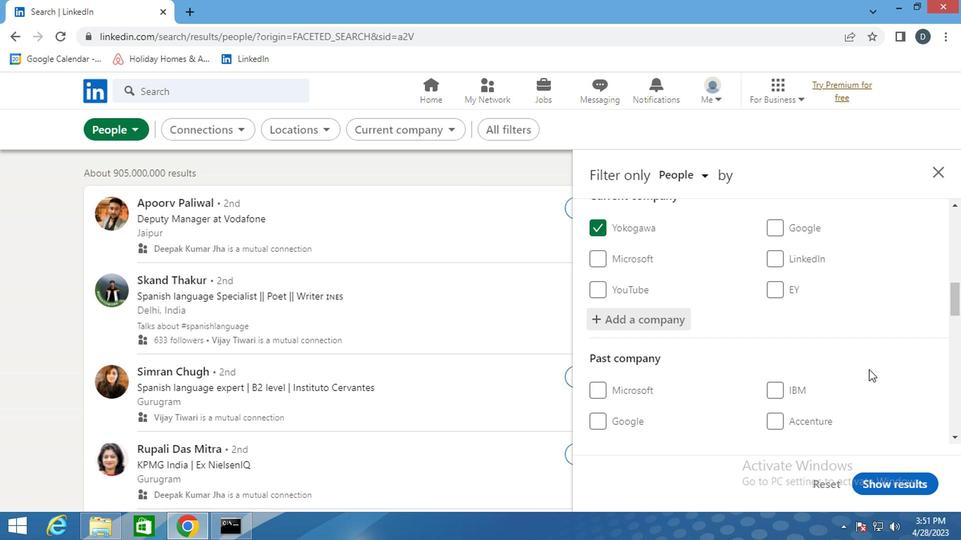 
Action: Mouse scrolled (843, 360) with delta (0, 0)
Screenshot: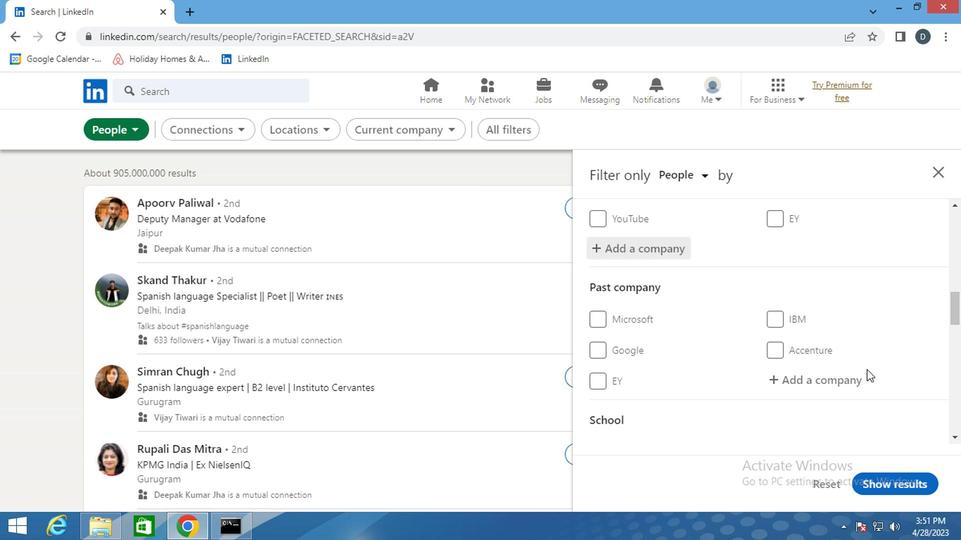 
Action: Mouse scrolled (843, 360) with delta (0, 0)
Screenshot: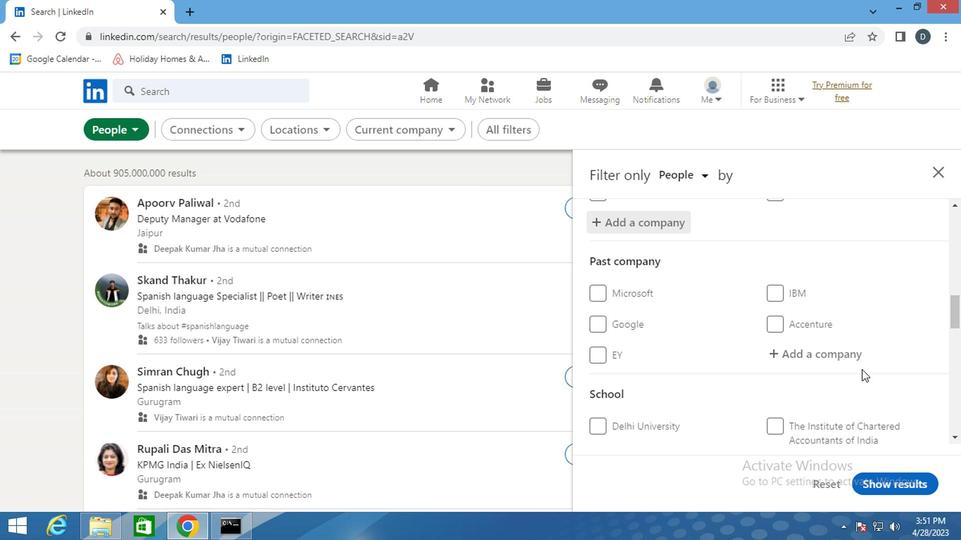 
Action: Mouse moved to (827, 356)
Screenshot: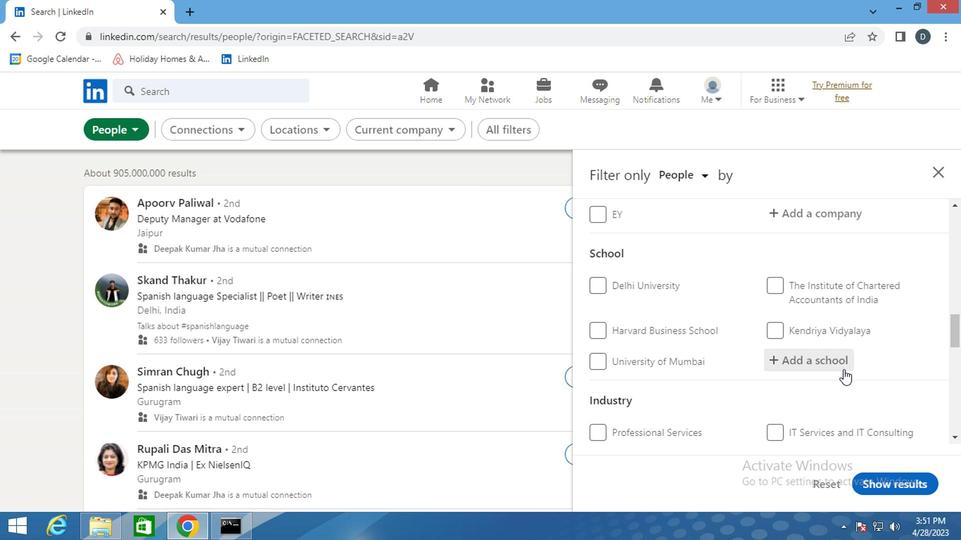 
Action: Mouse pressed left at (827, 356)
Screenshot: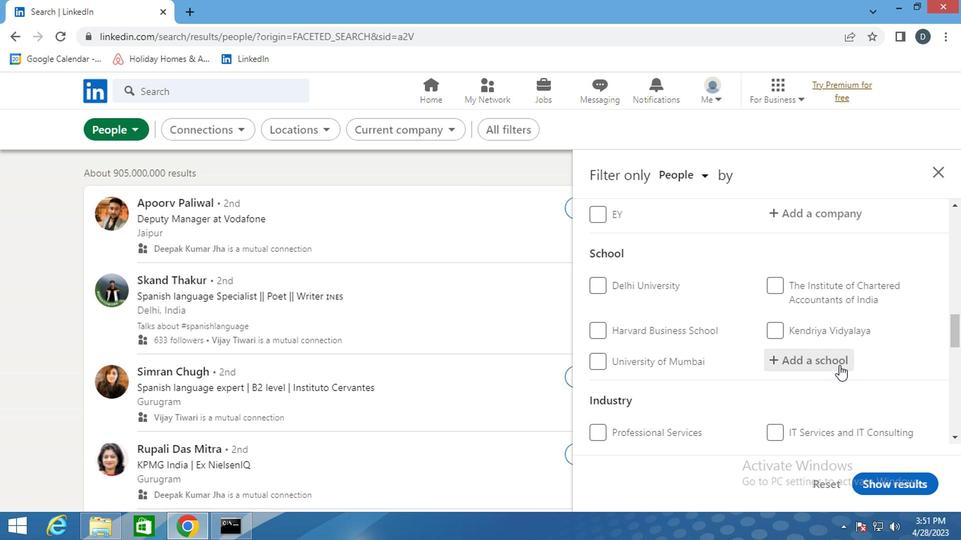 
Action: Mouse moved to (826, 356)
Screenshot: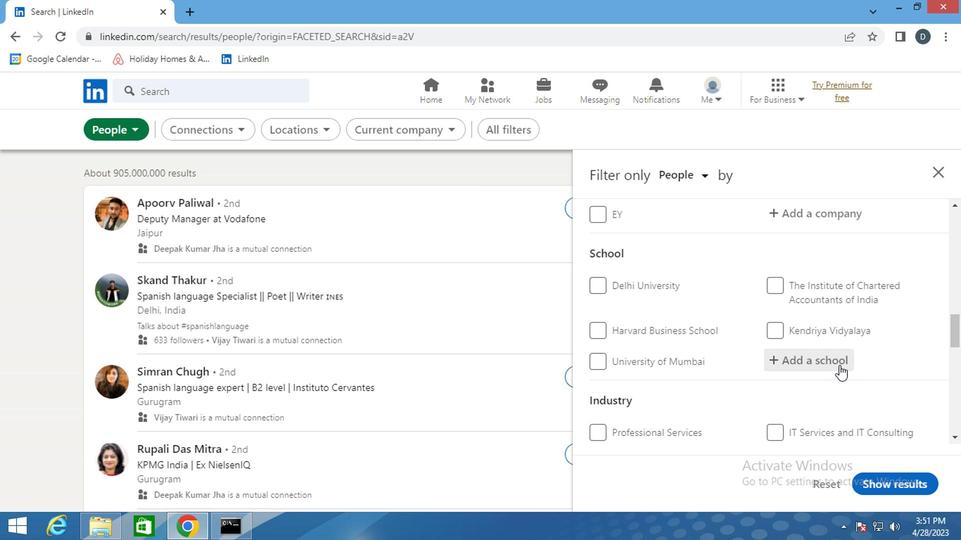 
Action: Key pressed <Key.shift>SAMBHRAM<Key.space><Key.shift>INS
Screenshot: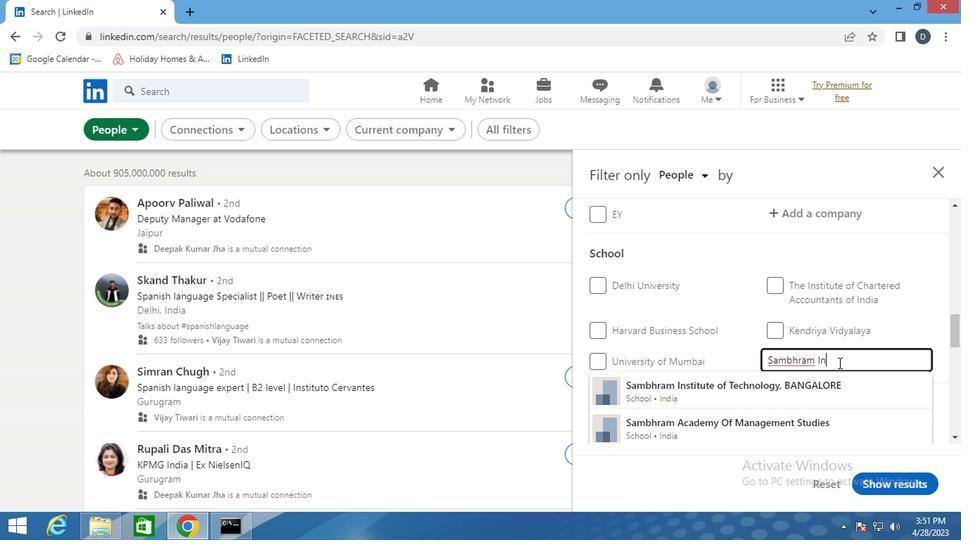 
Action: Mouse moved to (828, 377)
Screenshot: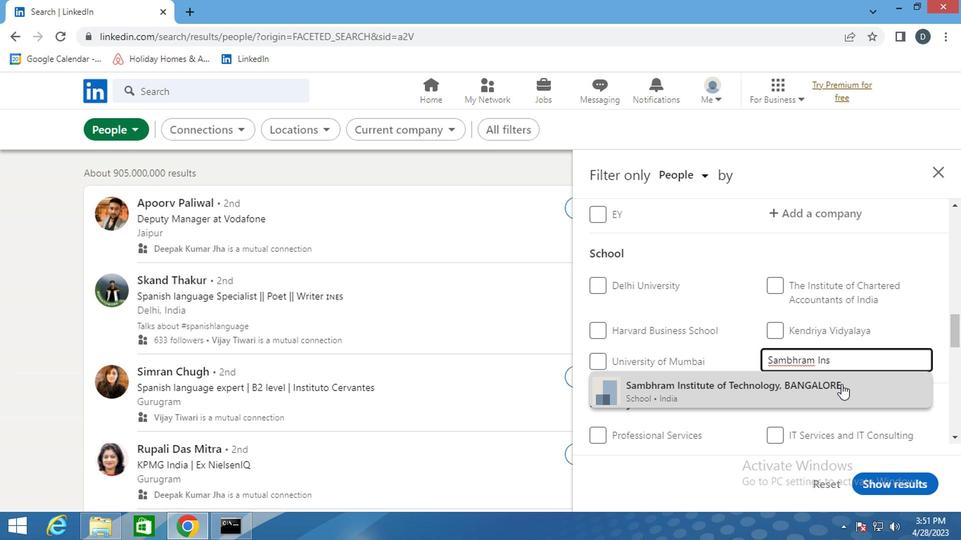 
Action: Mouse pressed left at (828, 377)
Screenshot: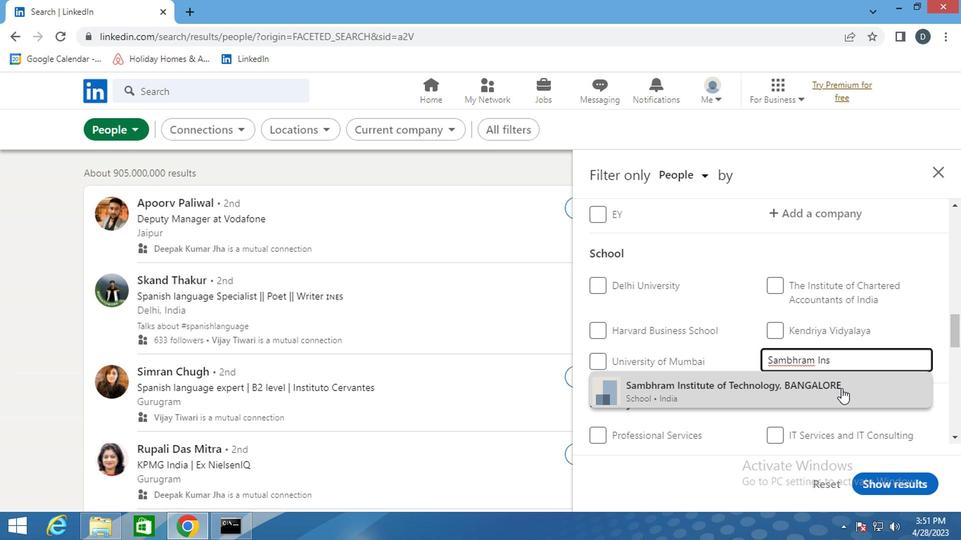 
Action: Mouse moved to (829, 372)
Screenshot: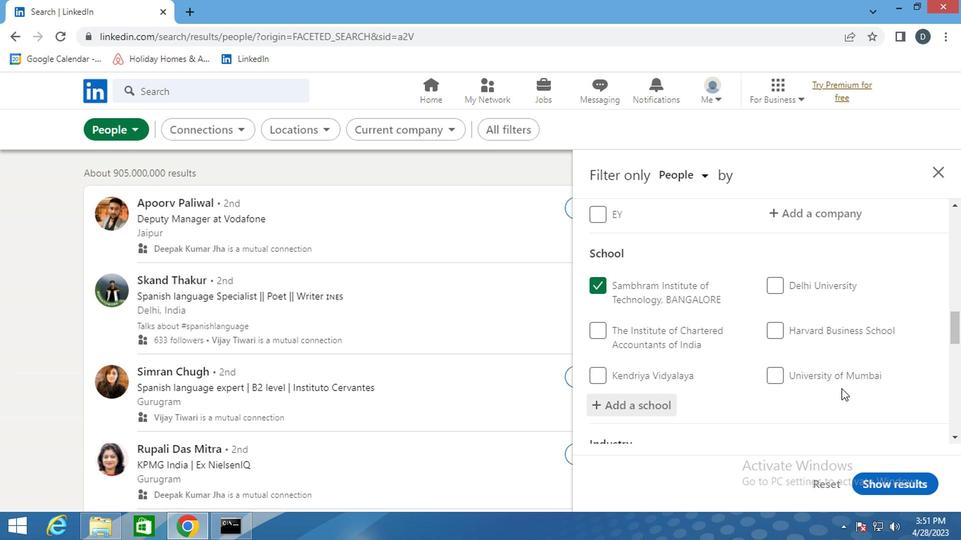 
Action: Mouse scrolled (829, 371) with delta (0, 0)
Screenshot: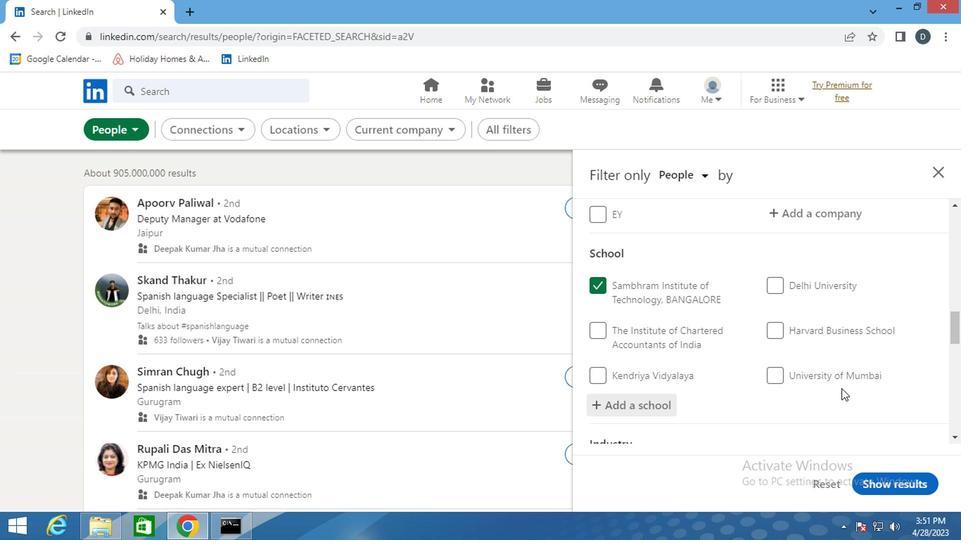 
Action: Mouse scrolled (829, 371) with delta (0, 0)
Screenshot: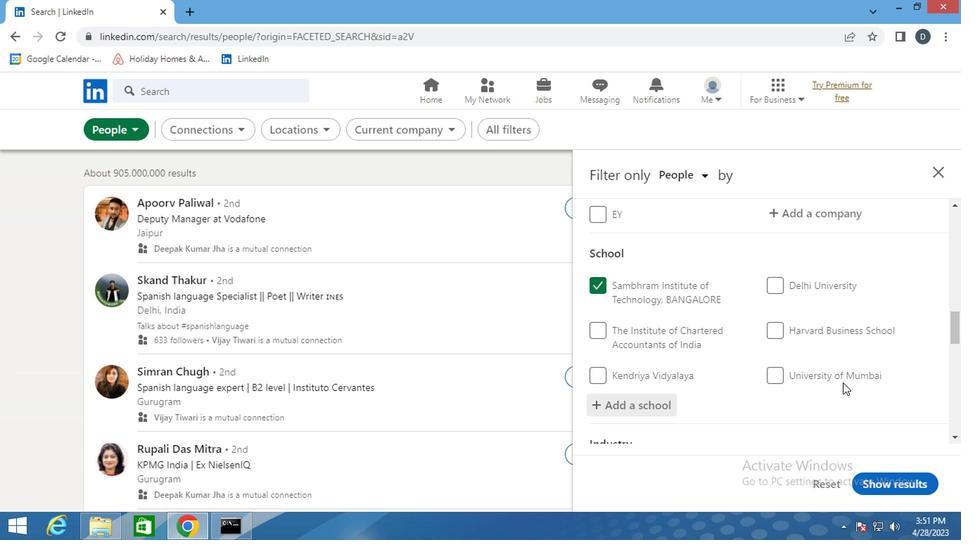
Action: Mouse scrolled (829, 371) with delta (0, 0)
Screenshot: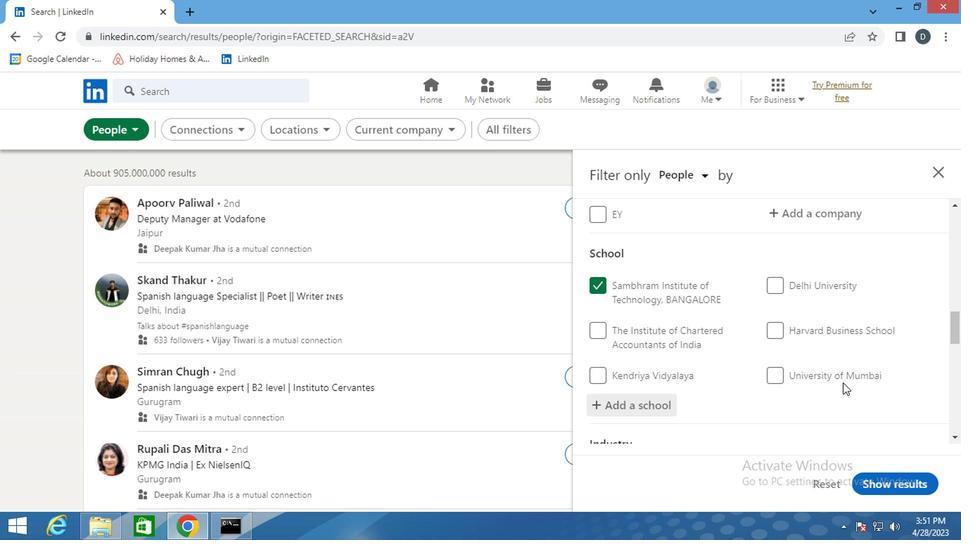 
Action: Mouse moved to (818, 329)
Screenshot: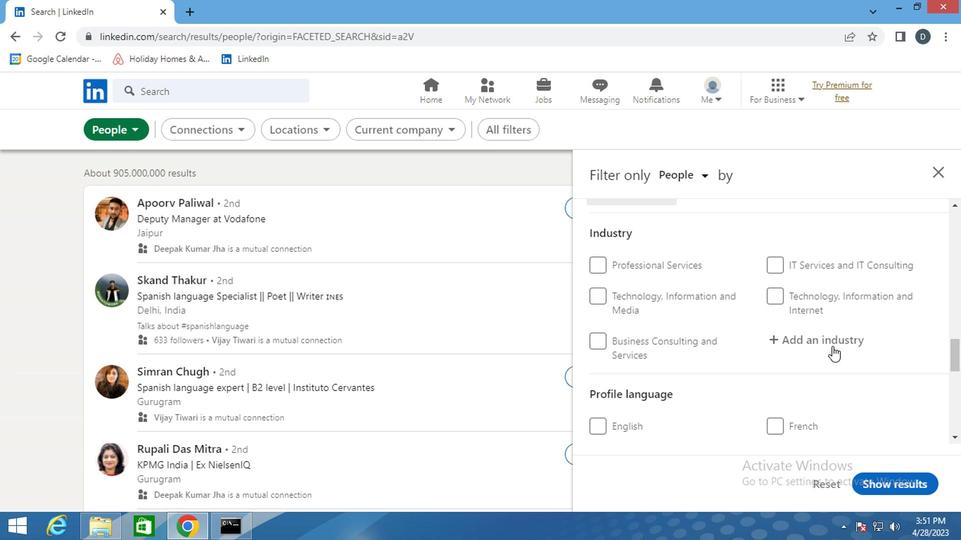 
Action: Mouse pressed left at (818, 329)
Screenshot: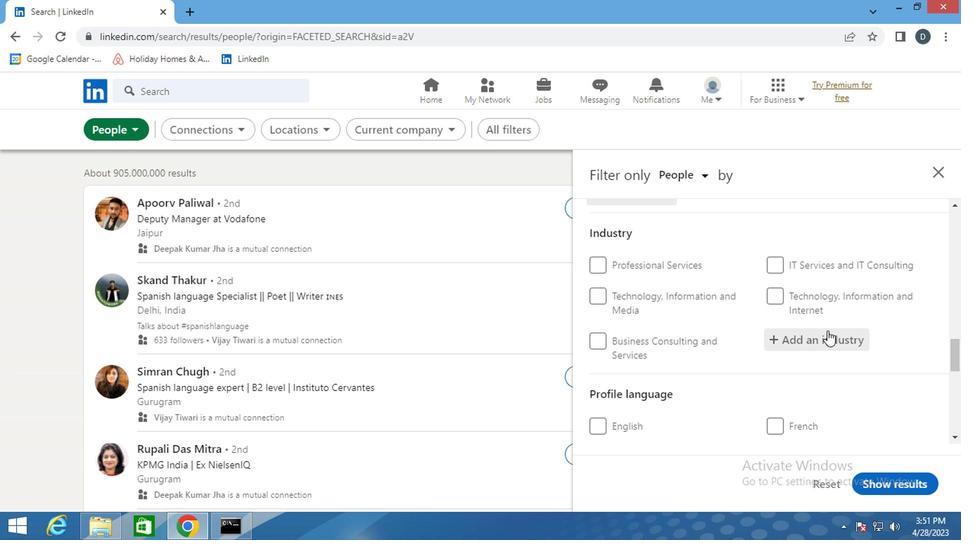 
Action: Key pressed <Key.shift>EDUCATION<Key.space>
Screenshot: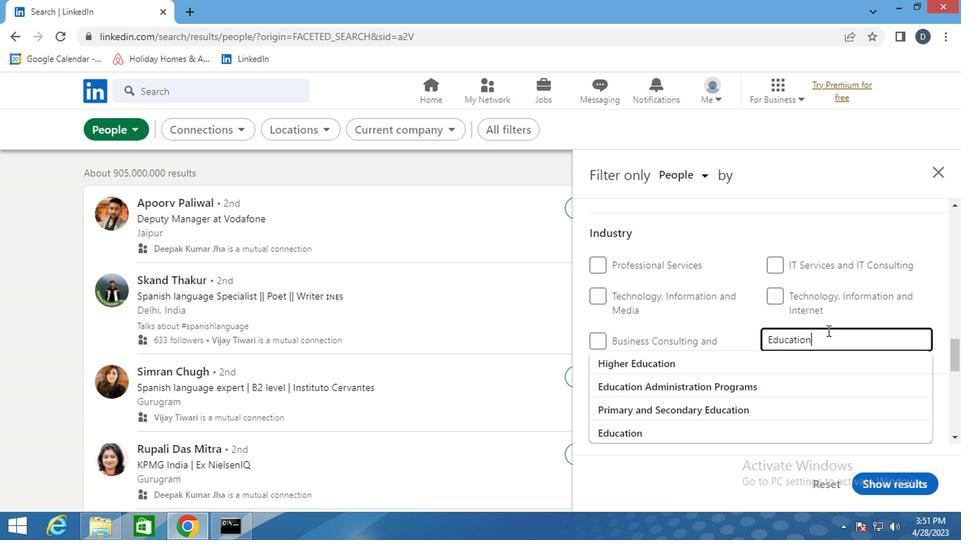 
Action: Mouse moved to (727, 410)
Screenshot: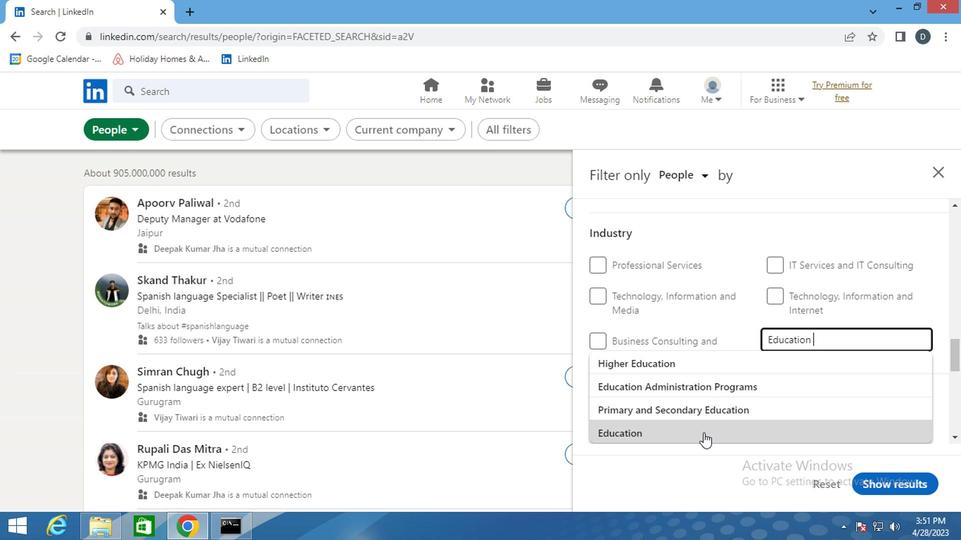 
Action: Mouse pressed left at (727, 410)
Screenshot: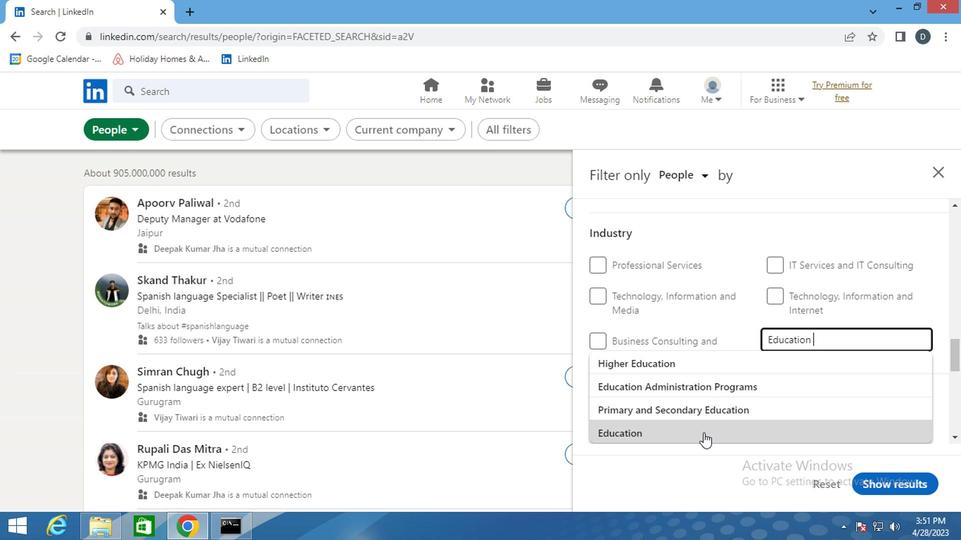 
Action: Mouse moved to (751, 382)
Screenshot: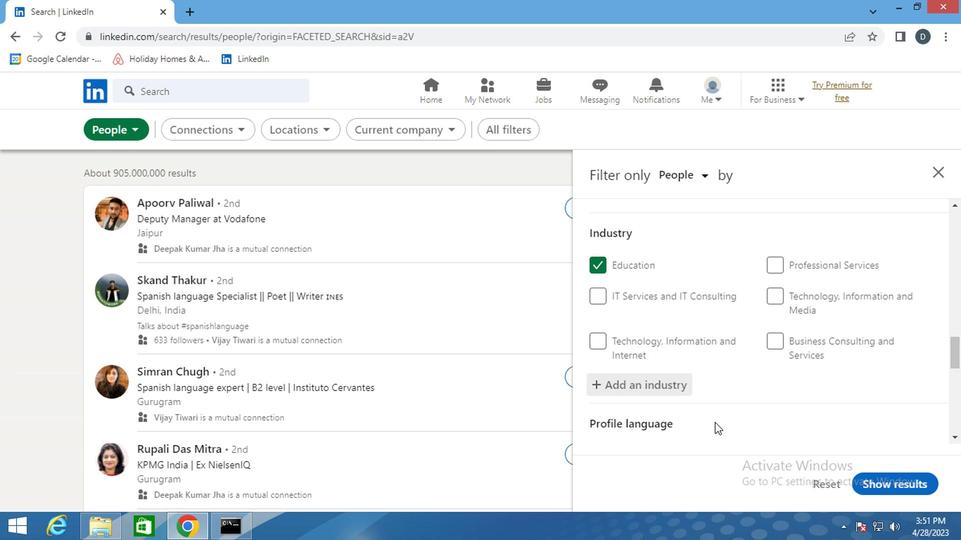 
Action: Mouse scrolled (751, 381) with delta (0, 0)
Screenshot: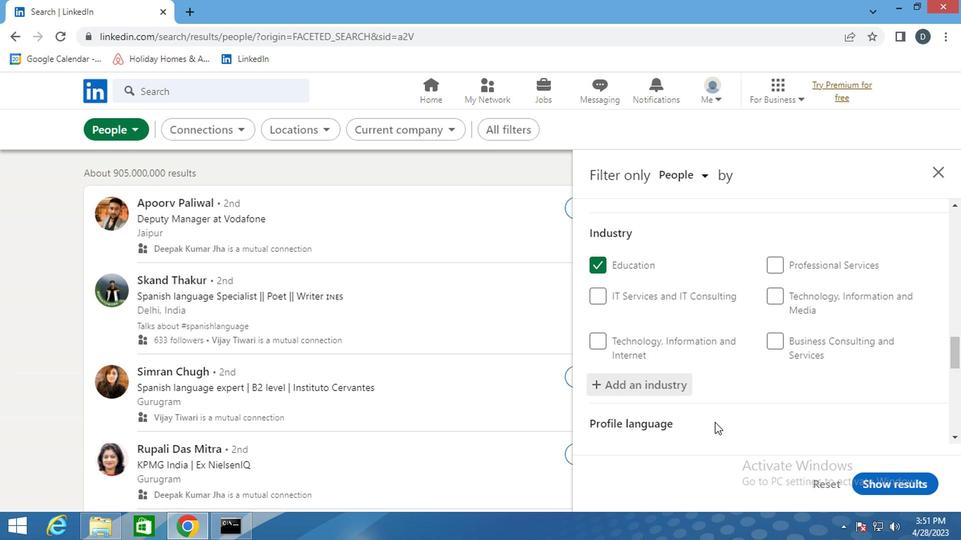 
Action: Mouse scrolled (751, 381) with delta (0, 0)
Screenshot: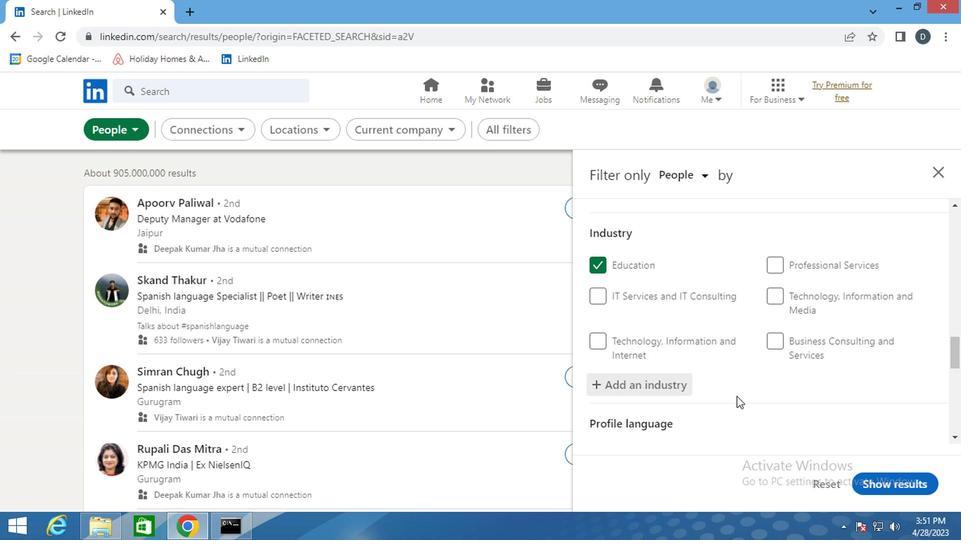
Action: Mouse scrolled (751, 381) with delta (0, 0)
Screenshot: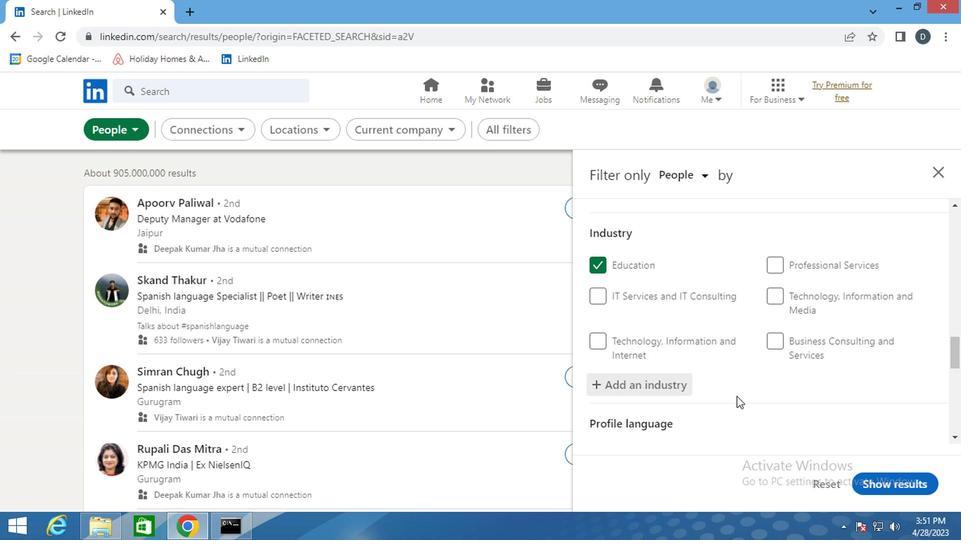 
Action: Mouse moved to (753, 380)
Screenshot: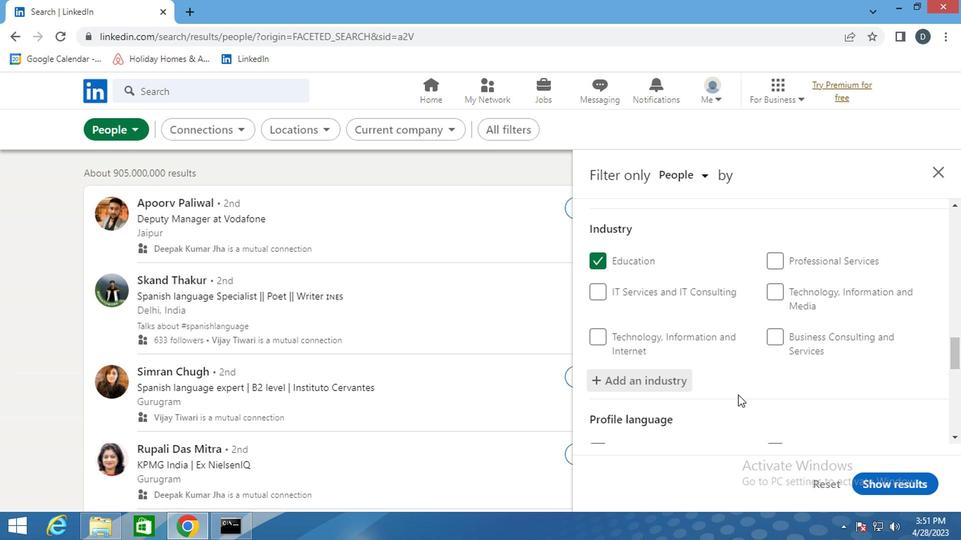 
Action: Mouse scrolled (753, 379) with delta (0, -1)
Screenshot: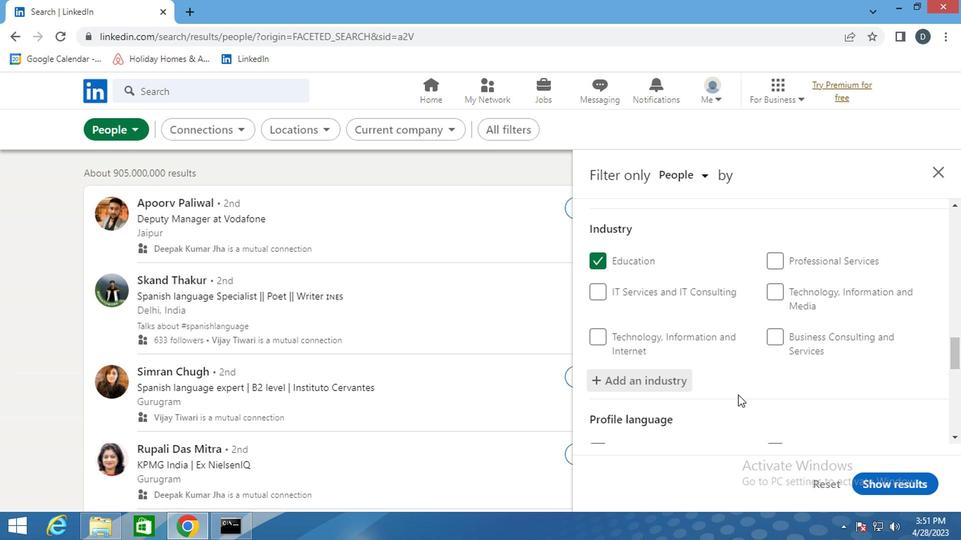 
Action: Mouse moved to (771, 317)
Screenshot: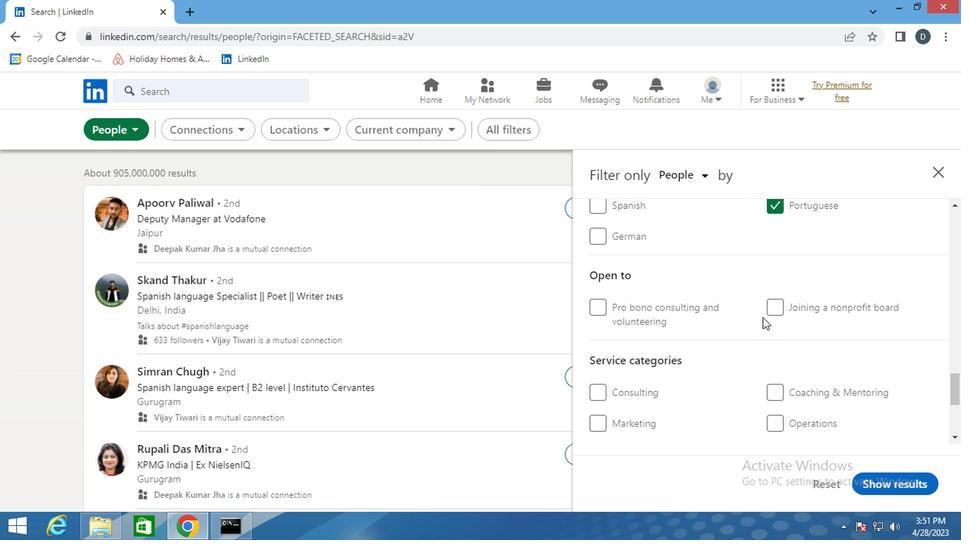
Action: Mouse scrolled (771, 318) with delta (0, 0)
Screenshot: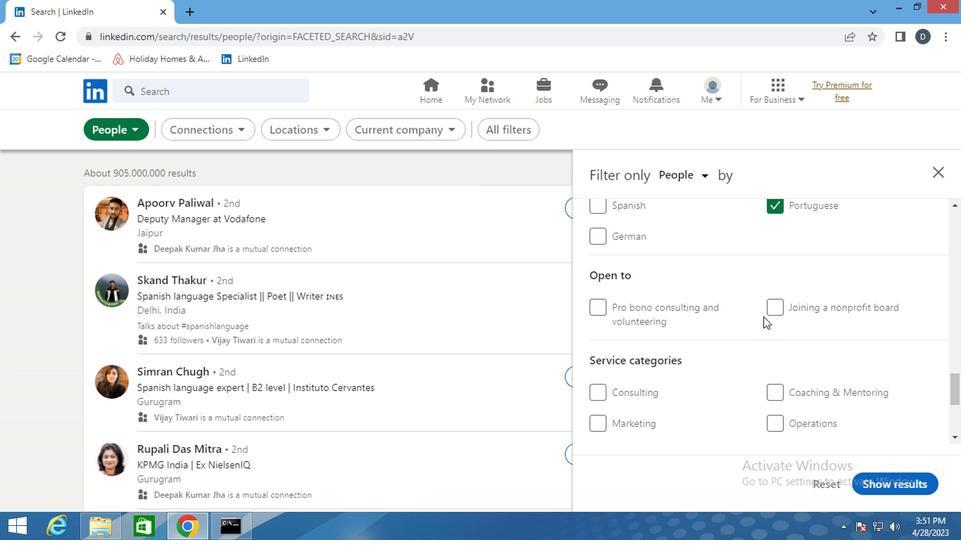 
Action: Mouse scrolled (771, 318) with delta (0, 0)
Screenshot: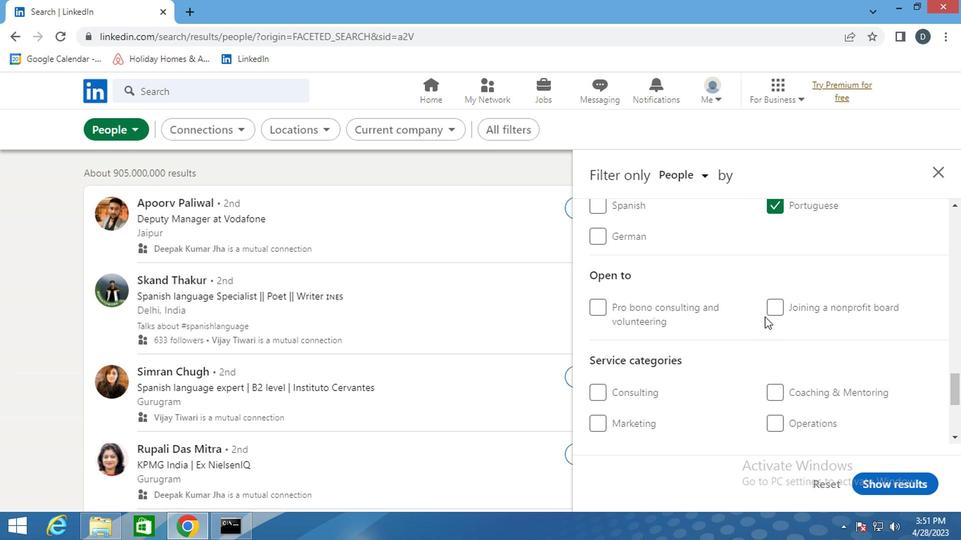 
Action: Mouse moved to (773, 319)
Screenshot: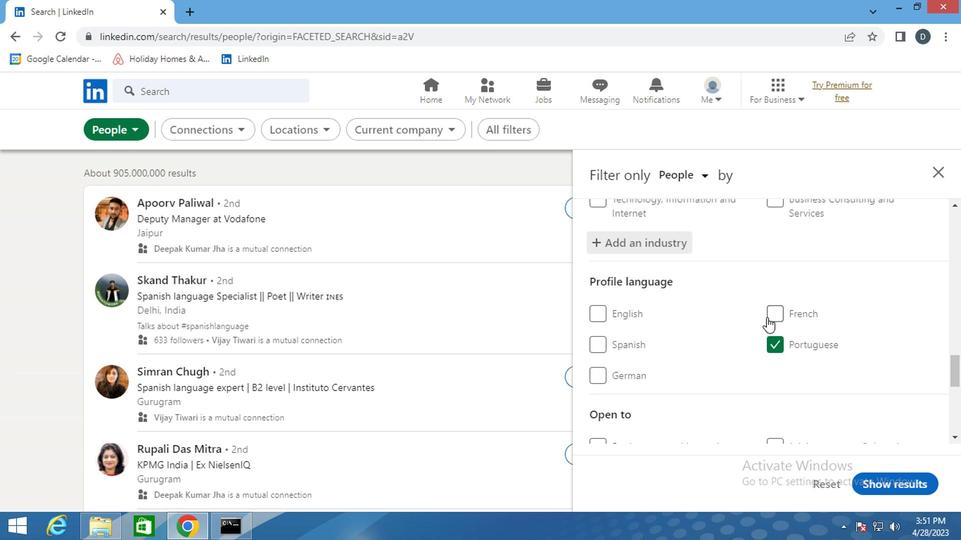 
Action: Mouse scrolled (773, 319) with delta (0, 0)
Screenshot: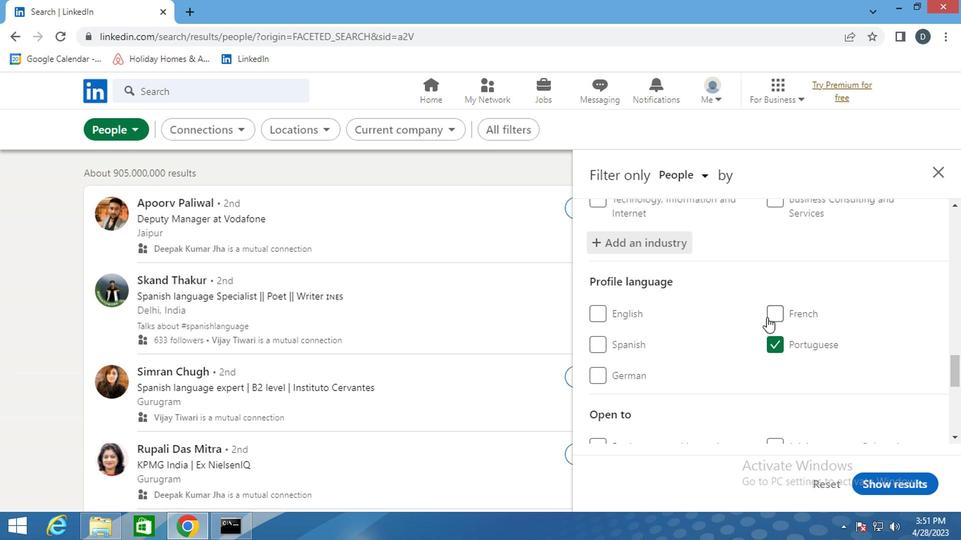 
Action: Mouse moved to (773, 320)
Screenshot: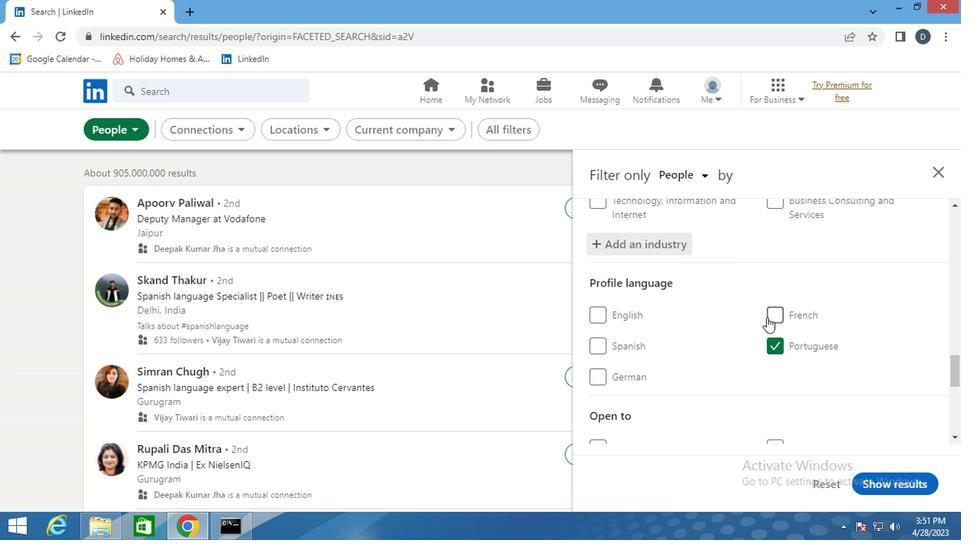 
Action: Mouse scrolled (773, 319) with delta (0, 0)
Screenshot: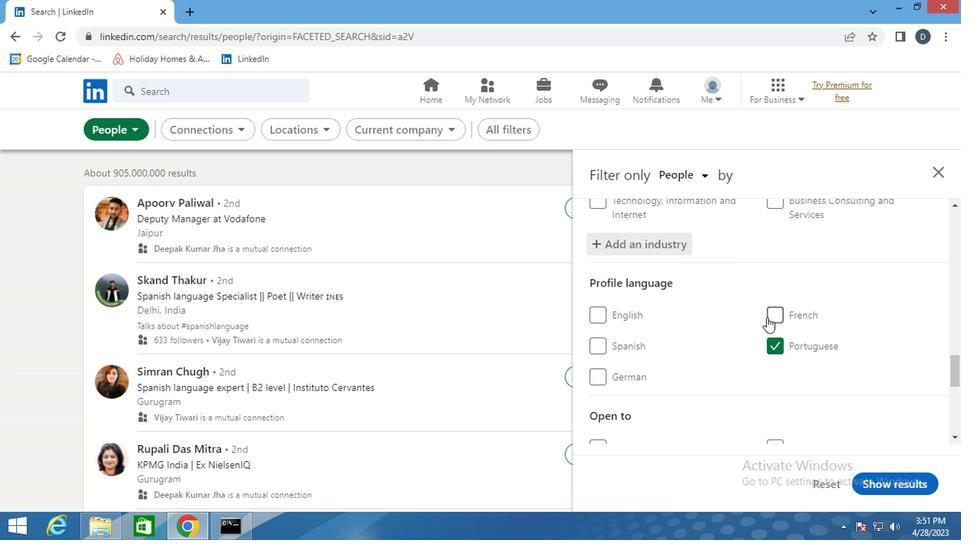 
Action: Mouse moved to (774, 321)
Screenshot: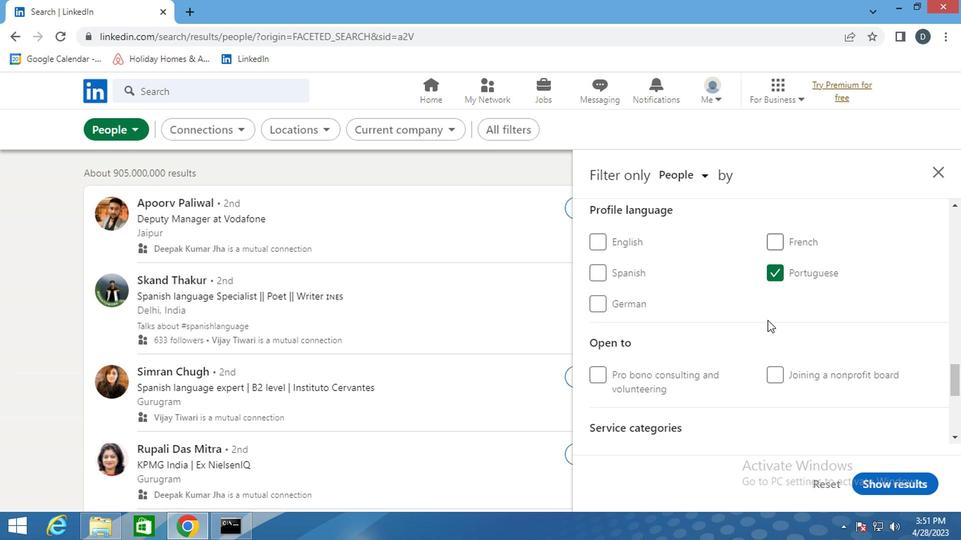 
Action: Mouse scrolled (774, 321) with delta (0, 0)
Screenshot: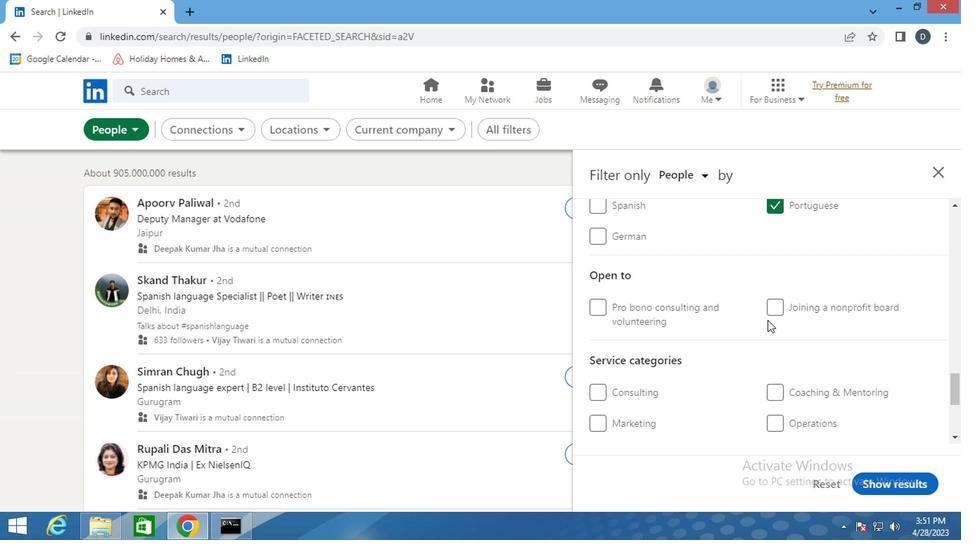 
Action: Mouse moved to (804, 367)
Screenshot: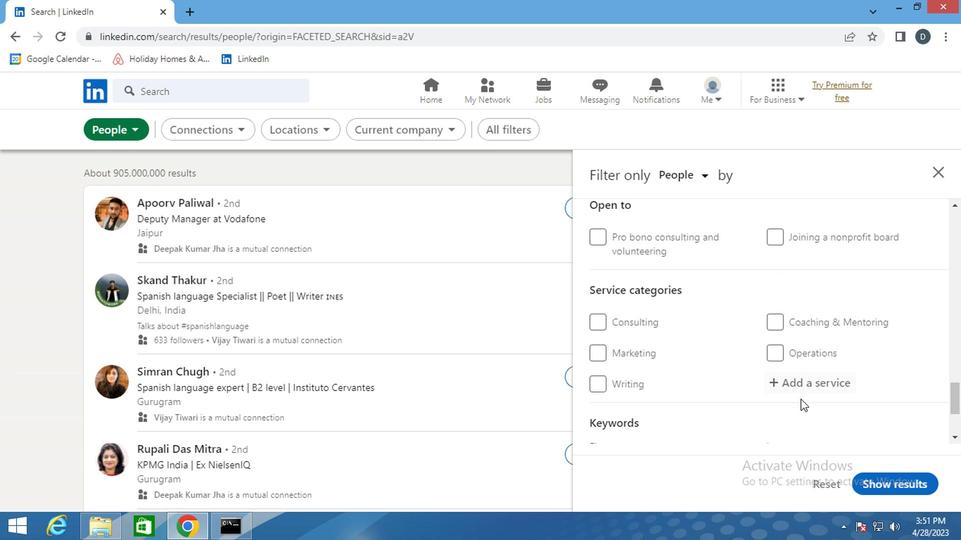 
Action: Mouse pressed left at (804, 367)
Screenshot: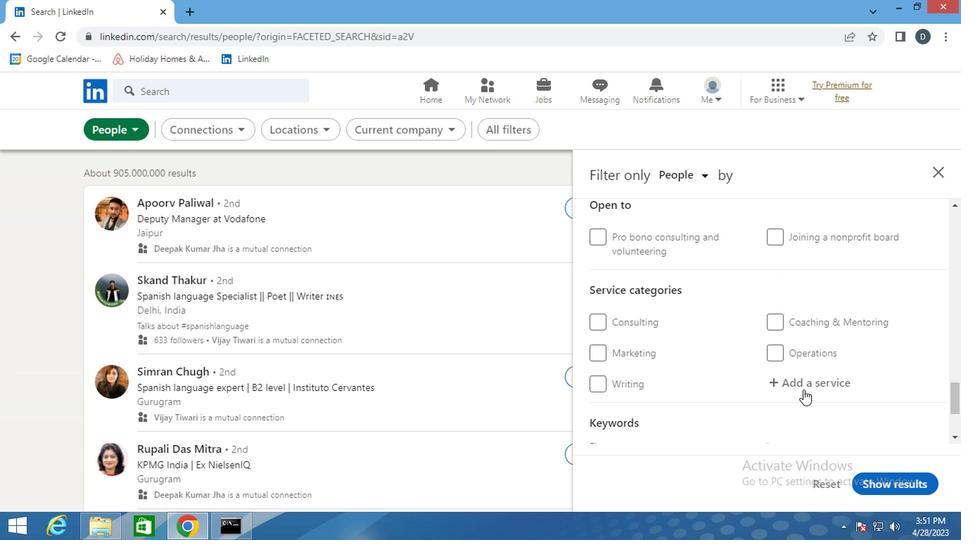 
Action: Mouse moved to (826, 303)
Screenshot: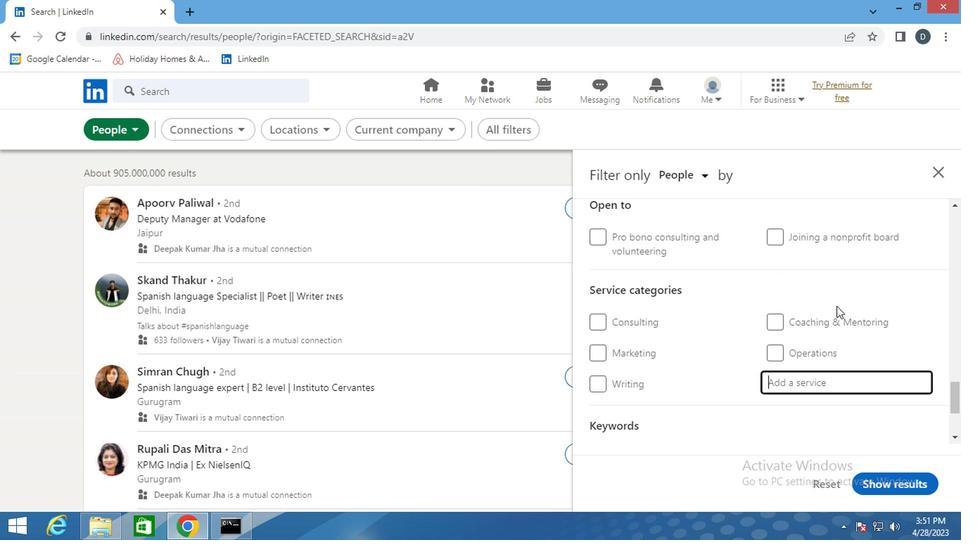 
Action: Key pressed <Key.shift>SUPPORT<Key.space><Key.shift>TECHNICAL
Screenshot: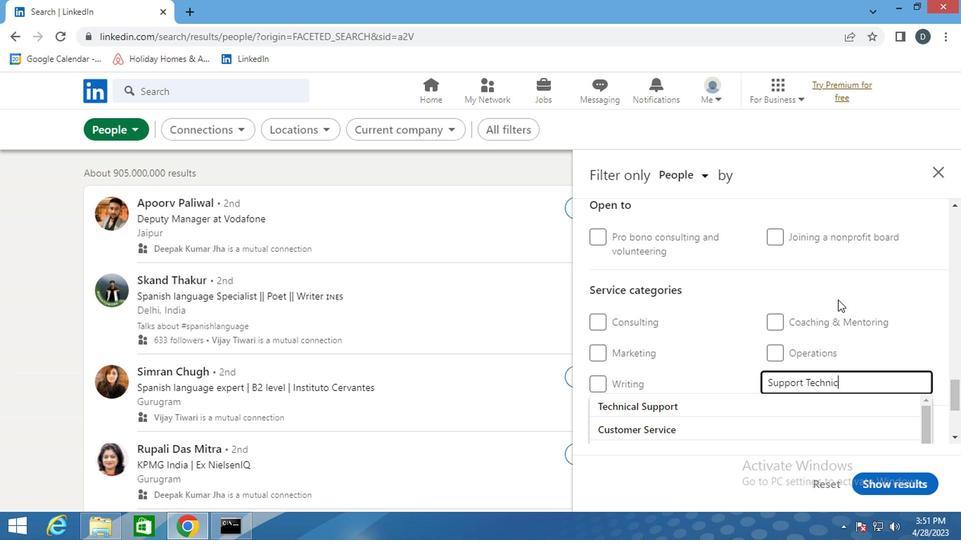 
Action: Mouse moved to (773, 388)
Screenshot: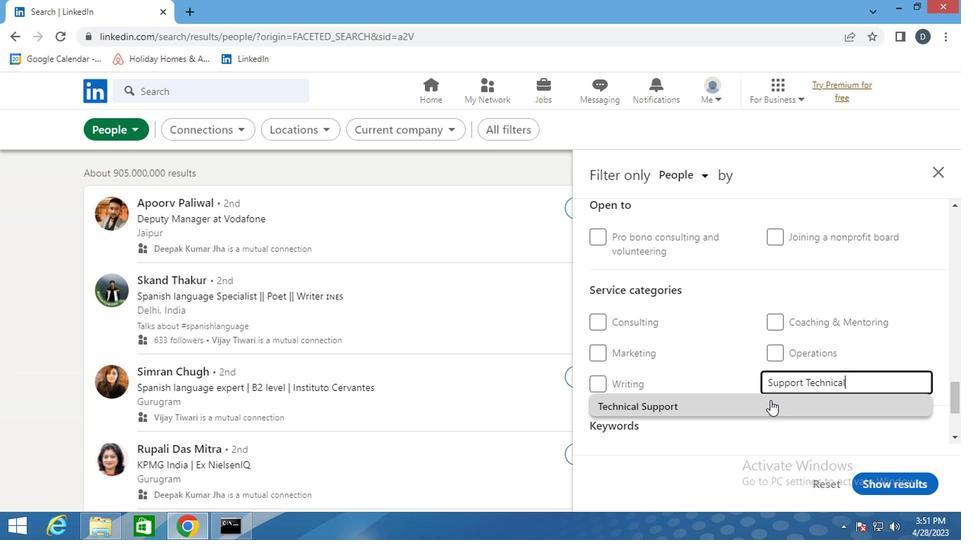 
Action: Key pressed <Key.space><Key.shift>WRITING
Screenshot: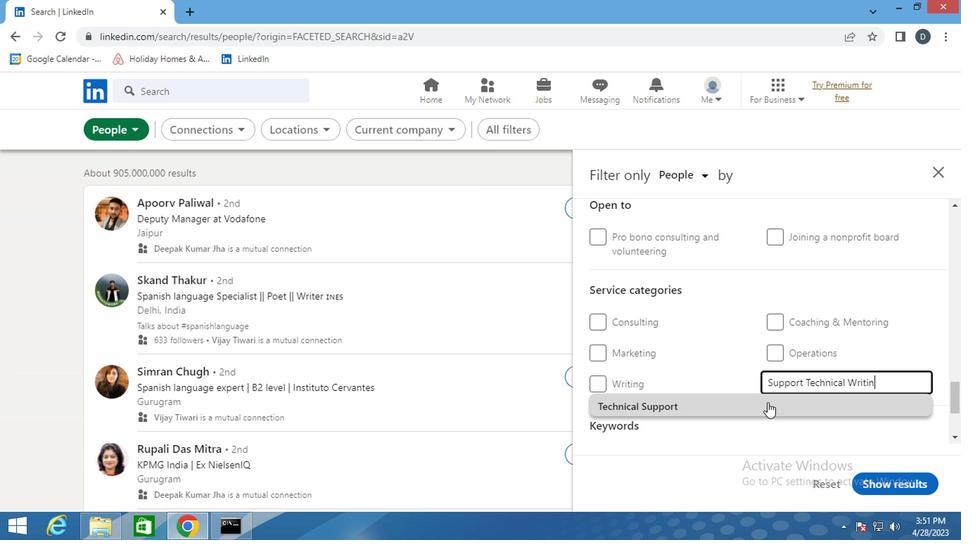 
Action: Mouse moved to (795, 396)
Screenshot: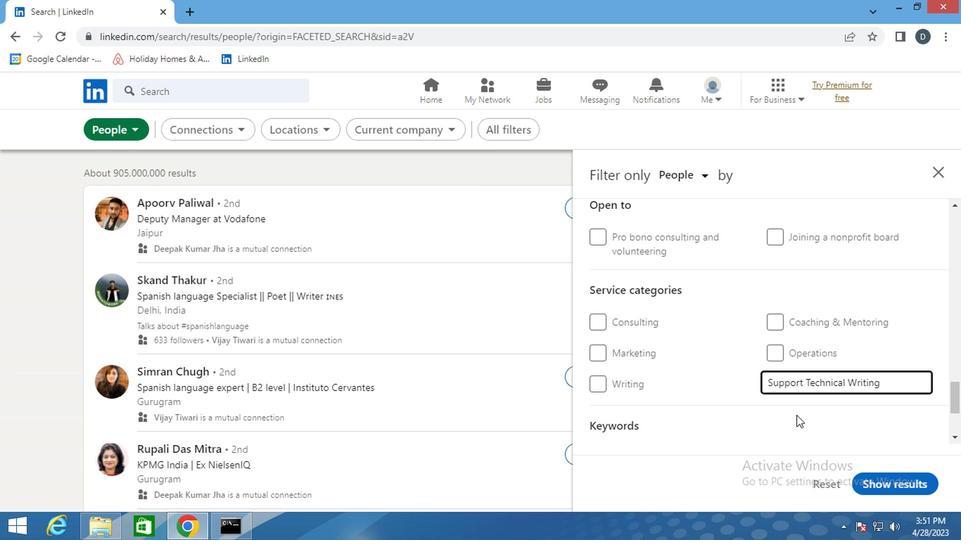 
Action: Mouse scrolled (795, 395) with delta (0, 0)
Screenshot: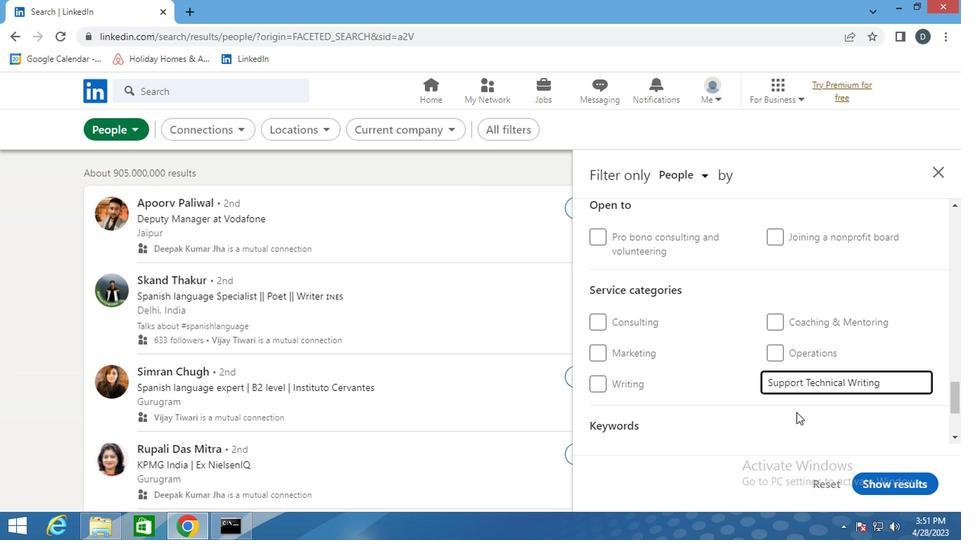 
Action: Mouse moved to (795, 394)
Screenshot: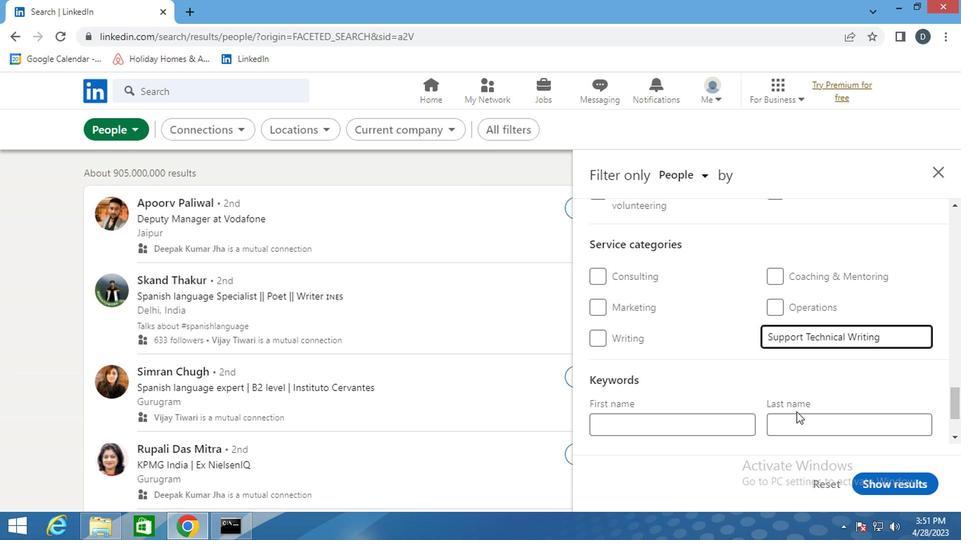 
Action: Mouse scrolled (795, 393) with delta (0, -1)
Screenshot: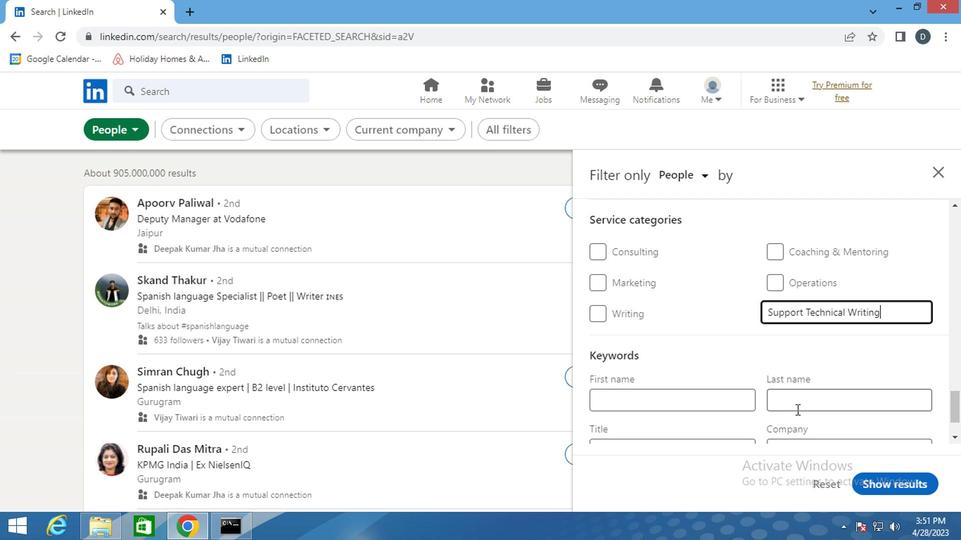 
Action: Mouse moved to (796, 392)
Screenshot: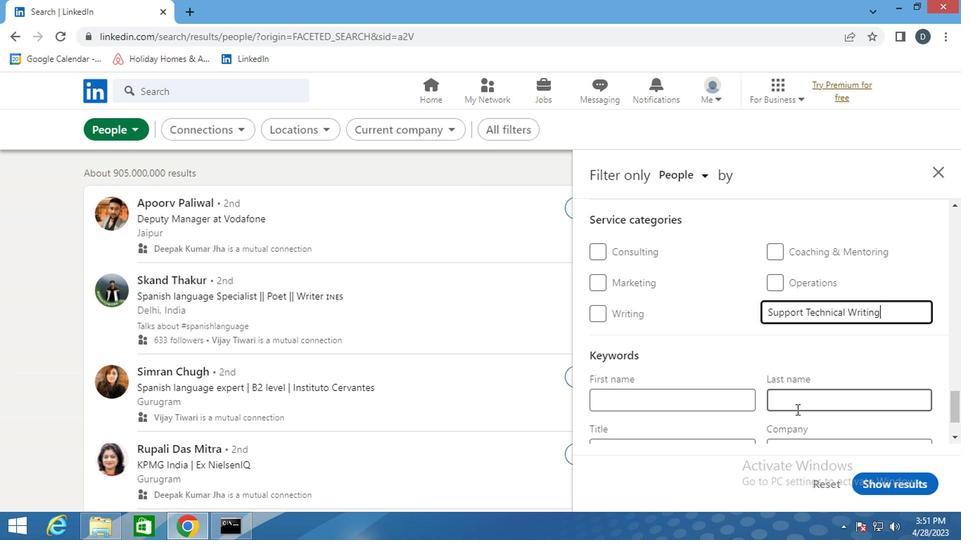 
Action: Mouse scrolled (796, 392) with delta (0, 0)
Screenshot: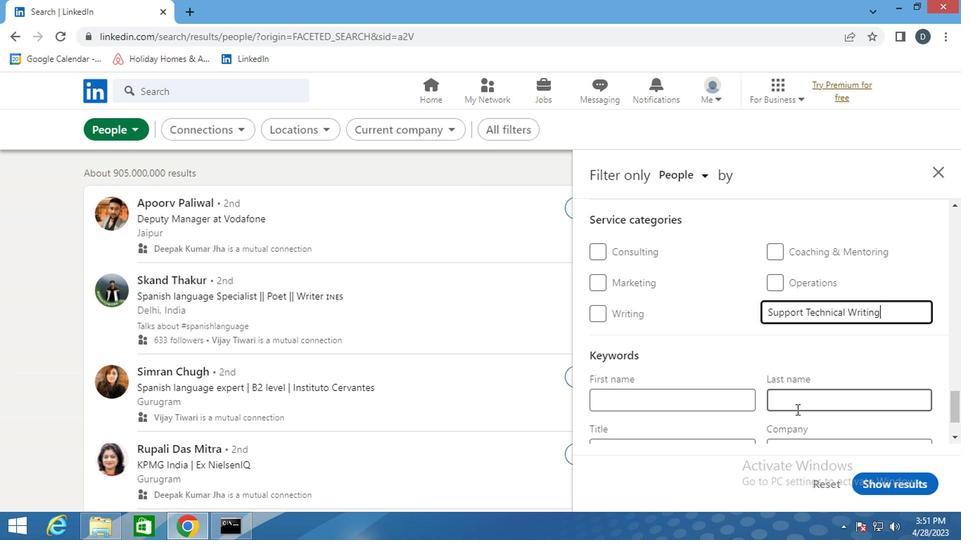
Action: Mouse moved to (722, 375)
Screenshot: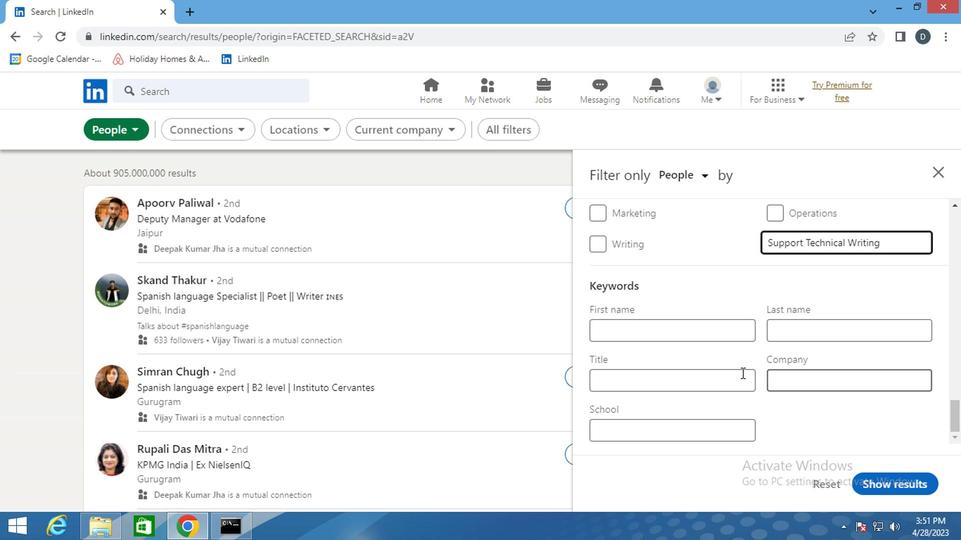 
Action: Mouse pressed left at (722, 375)
Screenshot: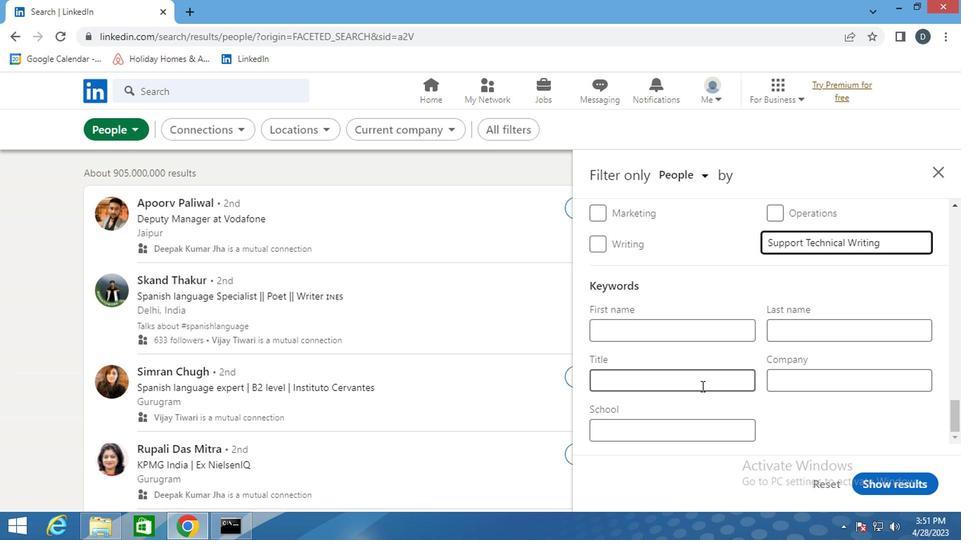 
Action: Mouse moved to (850, 295)
Screenshot: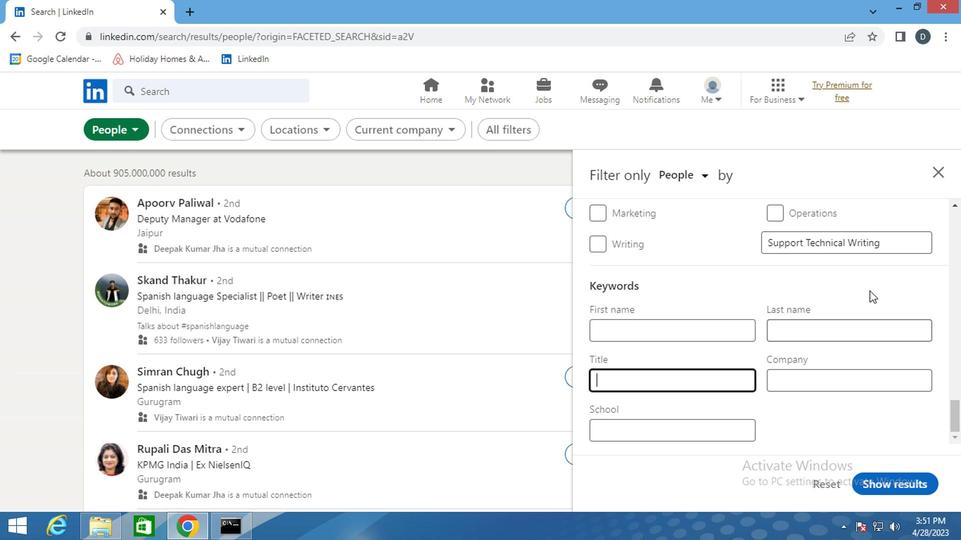 
Action: Mouse scrolled (850, 295) with delta (0, 0)
Screenshot: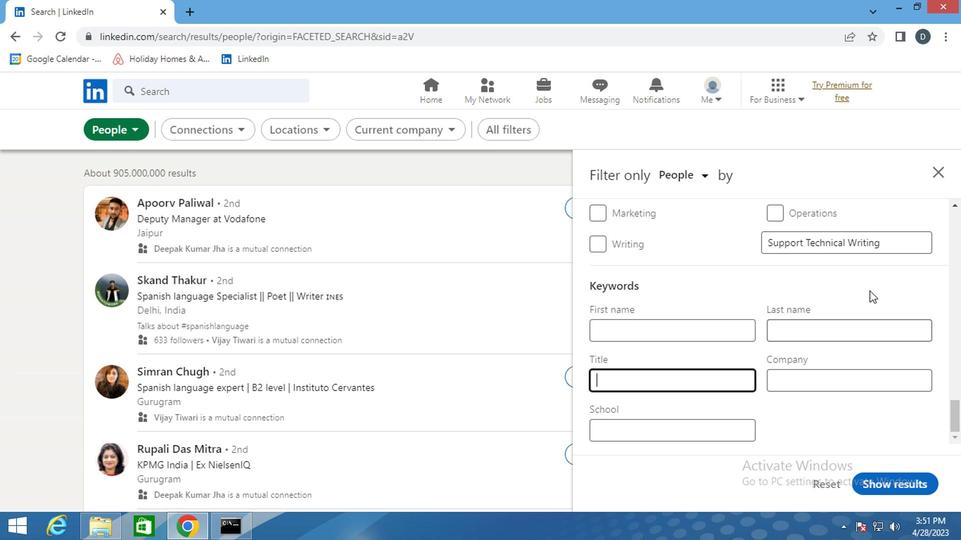 
Action: Mouse moved to (882, 259)
Screenshot: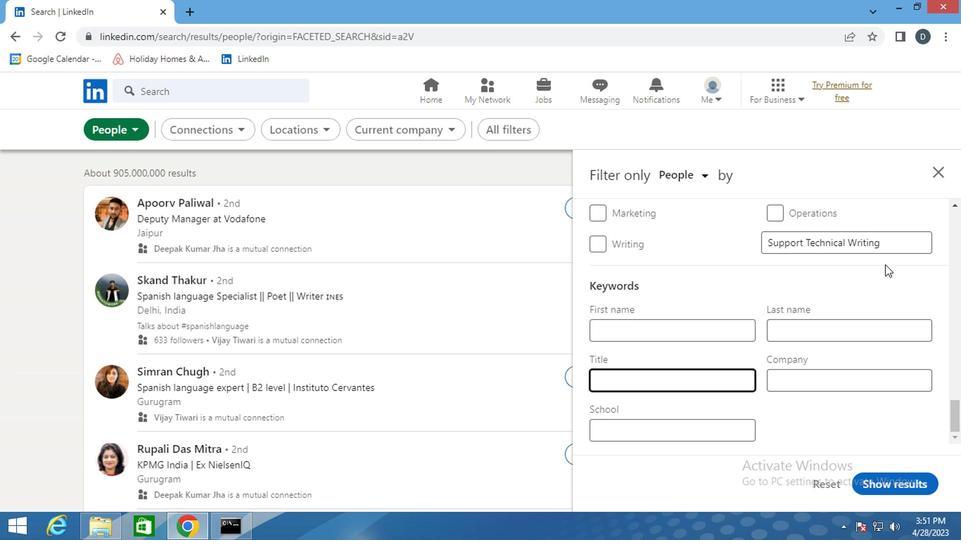 
Action: Mouse pressed left at (882, 259)
Screenshot: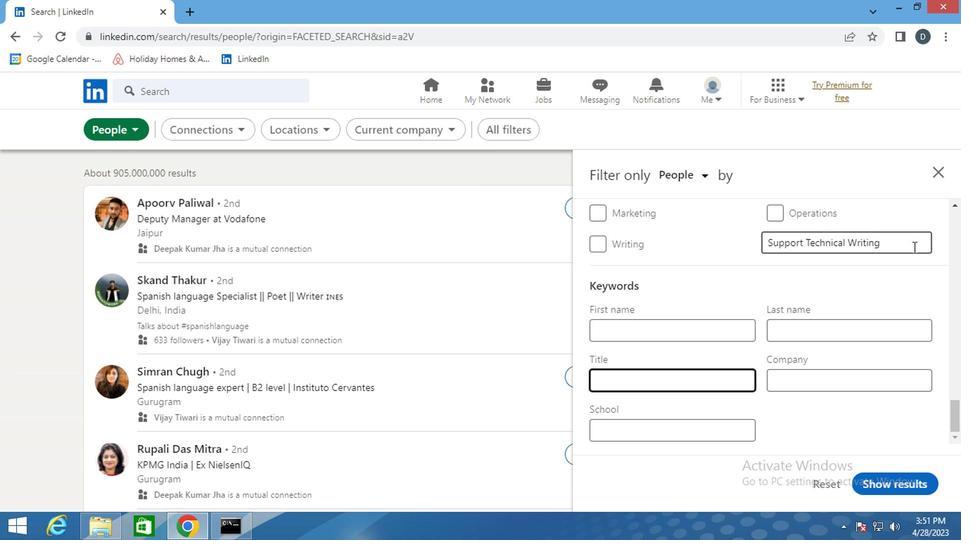 
Action: Key pressed <Key.enter>
Screenshot: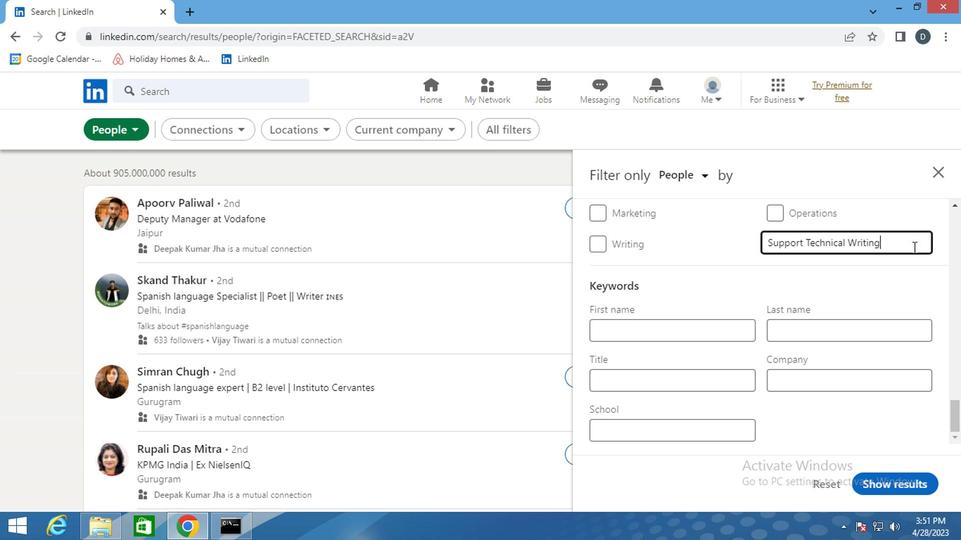 
Action: Mouse moved to (687, 370)
Screenshot: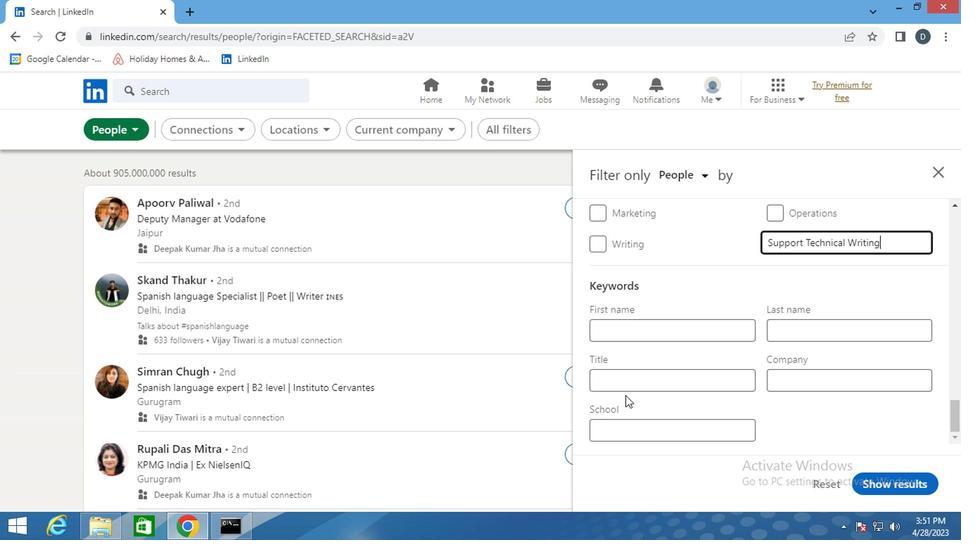 
Action: Mouse pressed left at (687, 370)
Screenshot: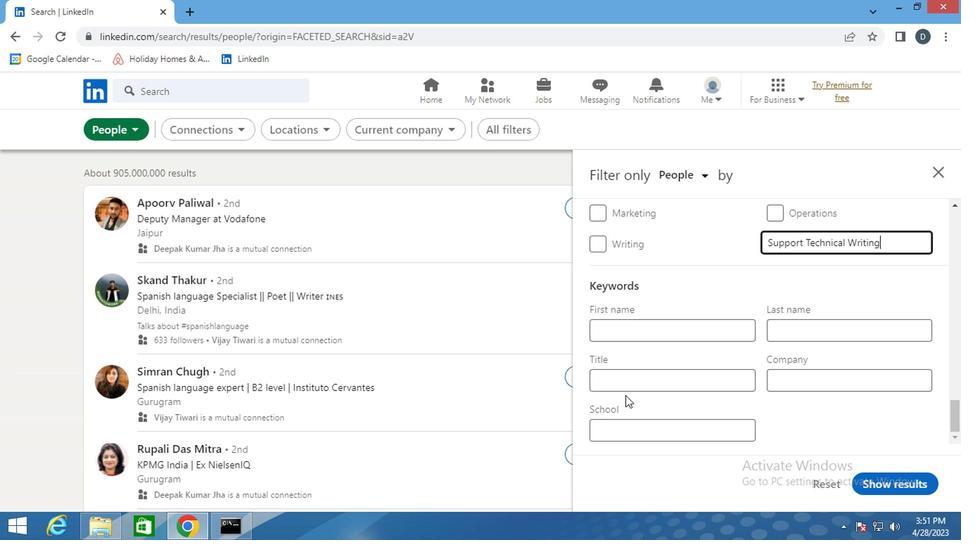 
Action: Mouse moved to (687, 370)
Screenshot: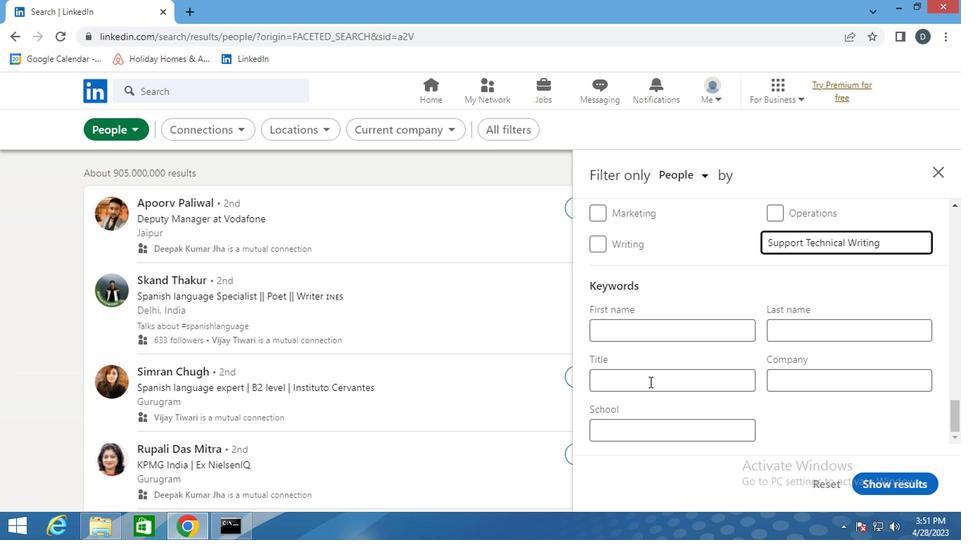 
Action: Key pressed <Key.shift><Key.shift><Key.shift>LANDSCAPING
Screenshot: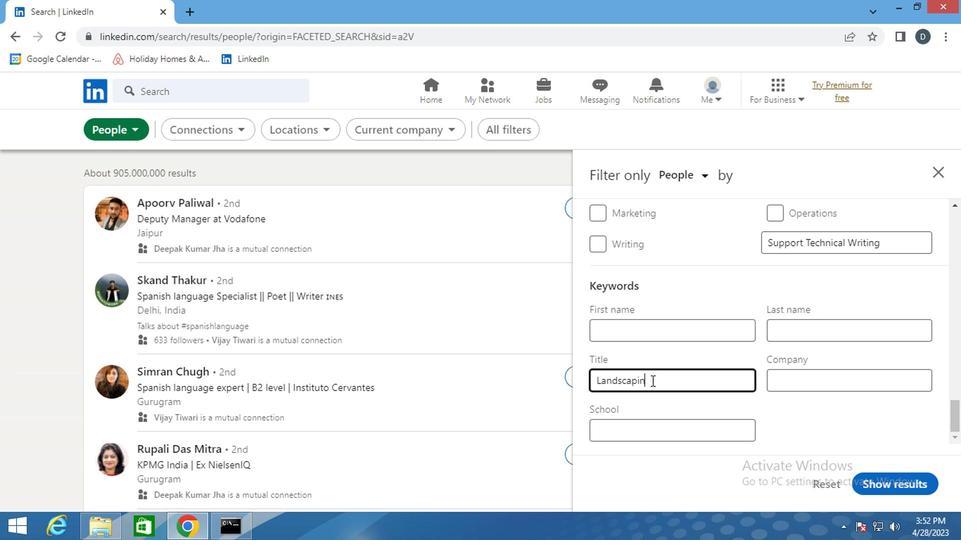 
Action: Mouse moved to (857, 462)
Screenshot: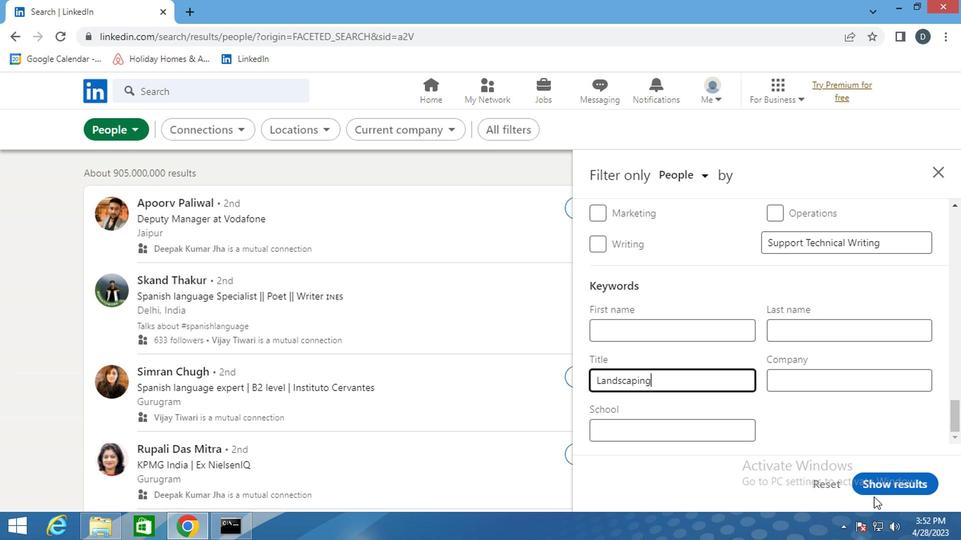 
Action: Mouse pressed left at (857, 462)
Screenshot: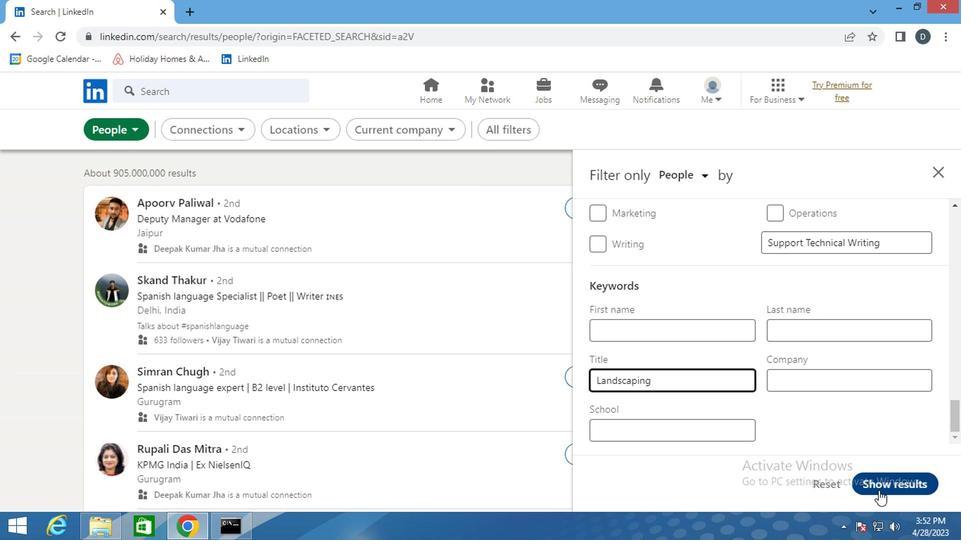 
Action: Mouse moved to (772, 361)
Screenshot: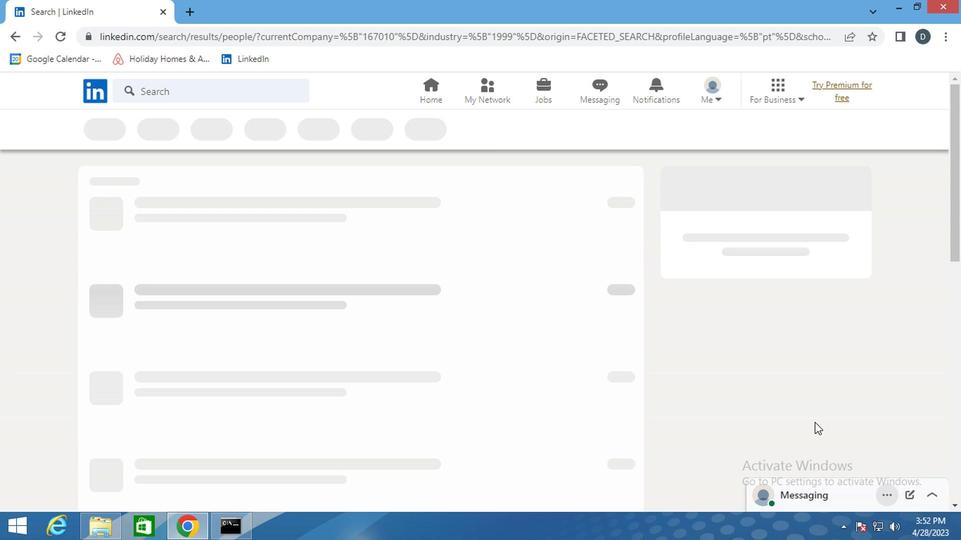 
